 Task: Add a signature Anthony Hernandez containing With appreciation, Anthony Hernandez to email address softage.10@softage.net and add a folder Access control
Action: Mouse moved to (879, 122)
Screenshot: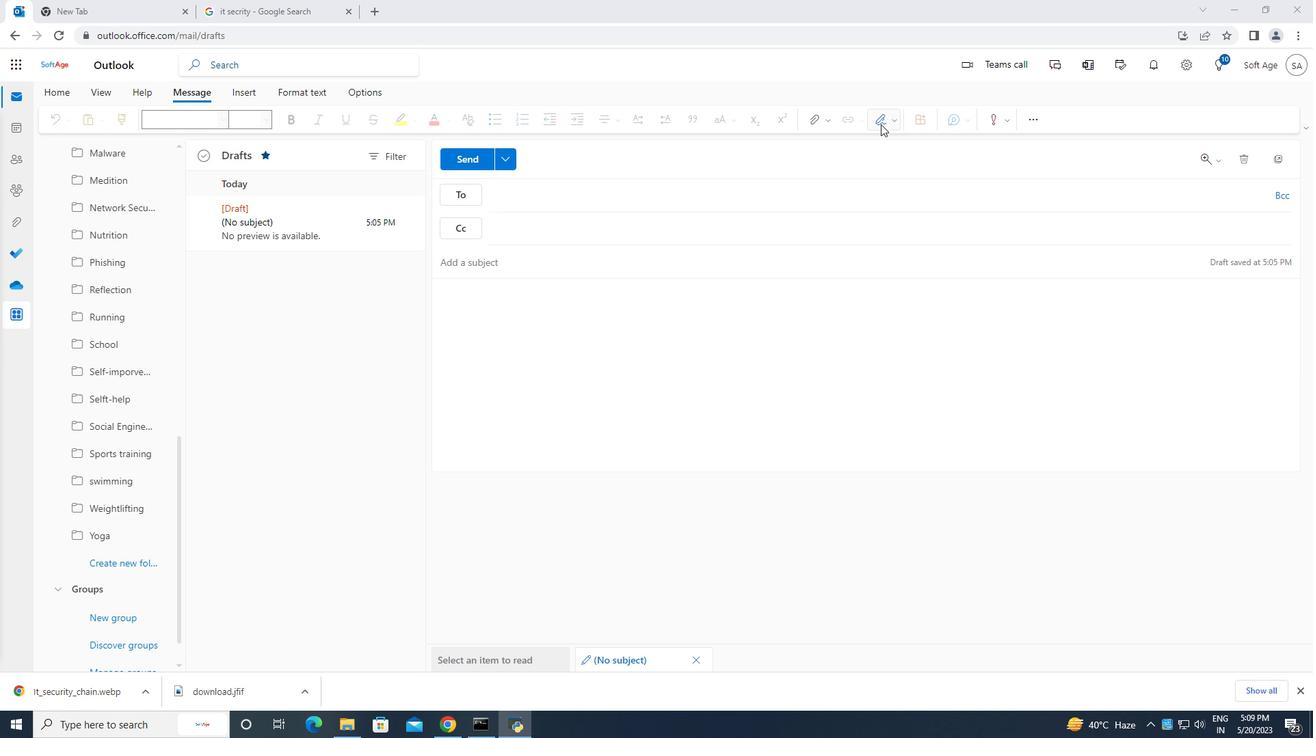 
Action: Mouse pressed left at (879, 122)
Screenshot: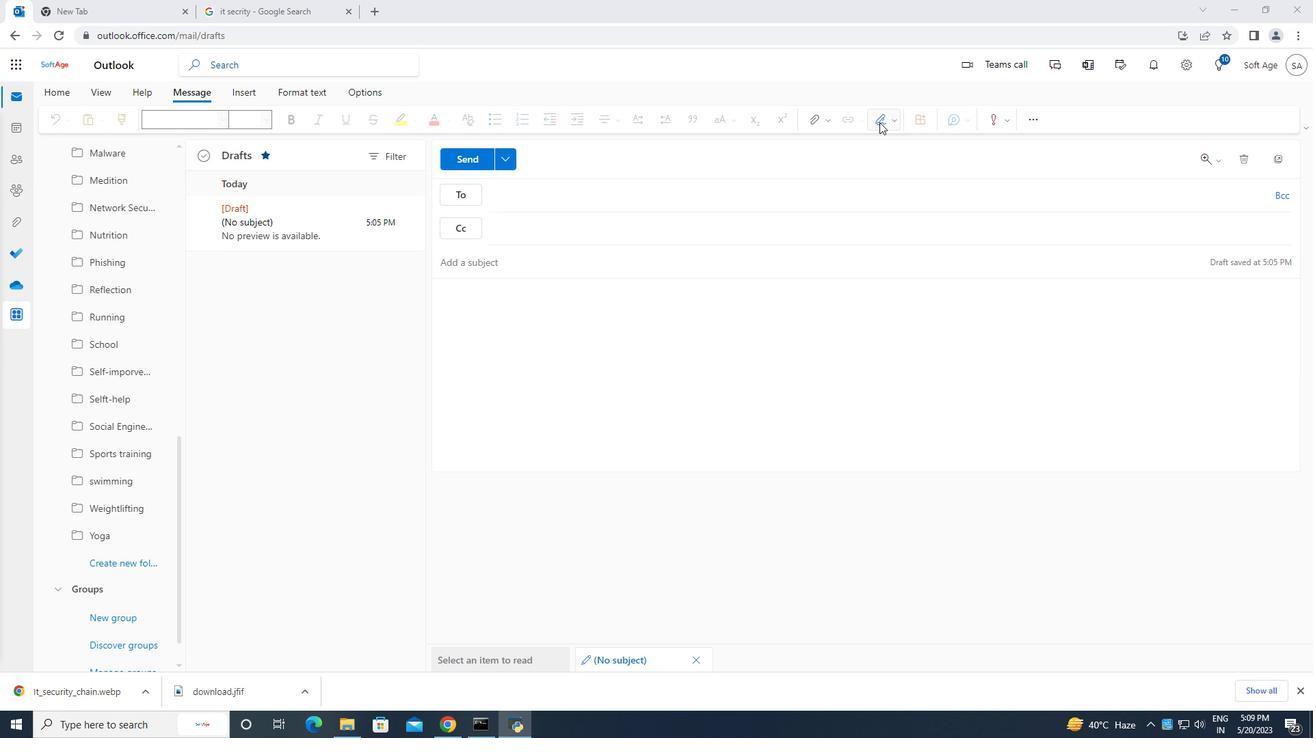 
Action: Mouse moved to (849, 178)
Screenshot: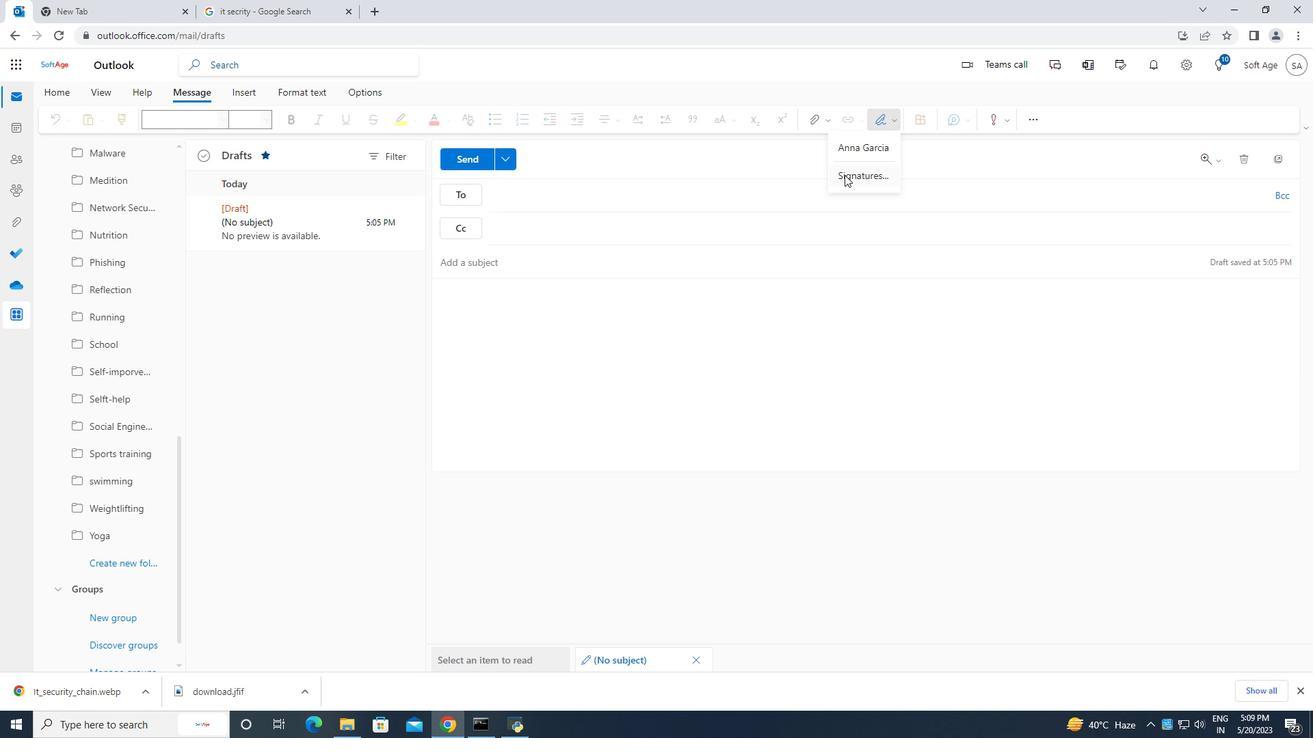 
Action: Mouse pressed left at (849, 178)
Screenshot: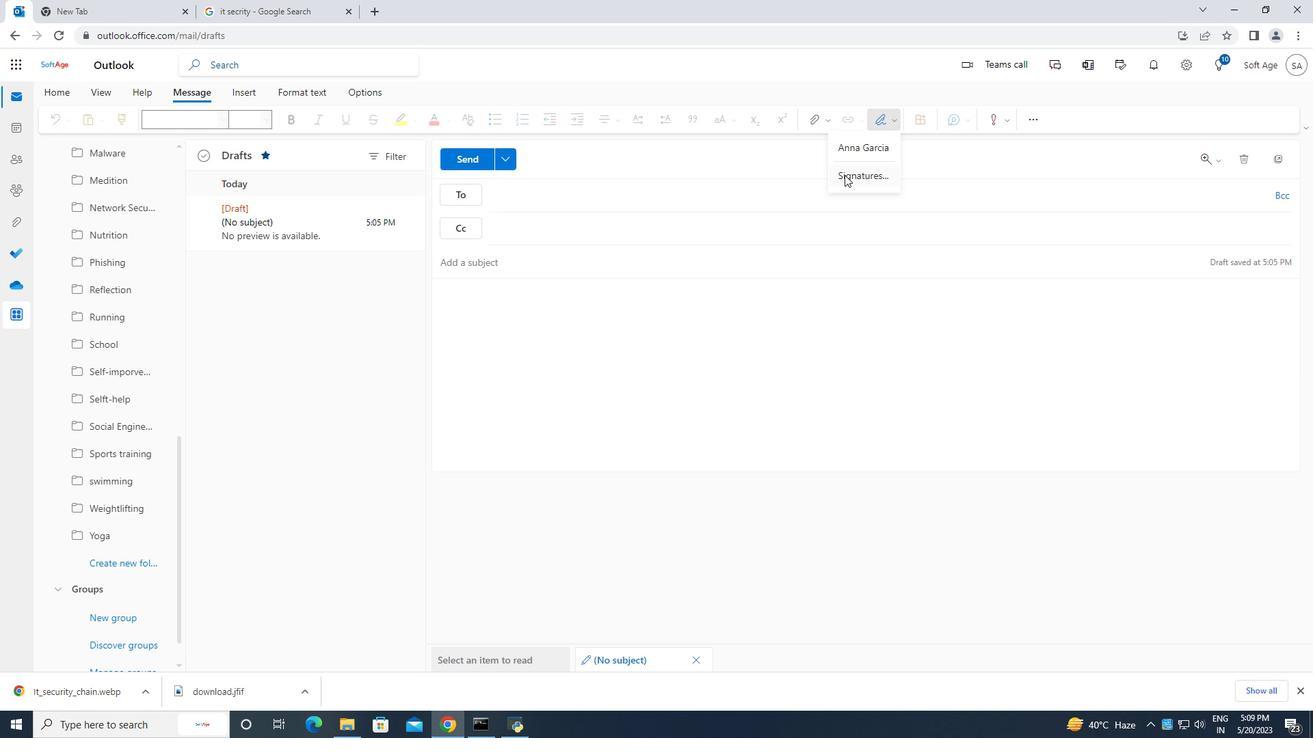
Action: Mouse moved to (929, 227)
Screenshot: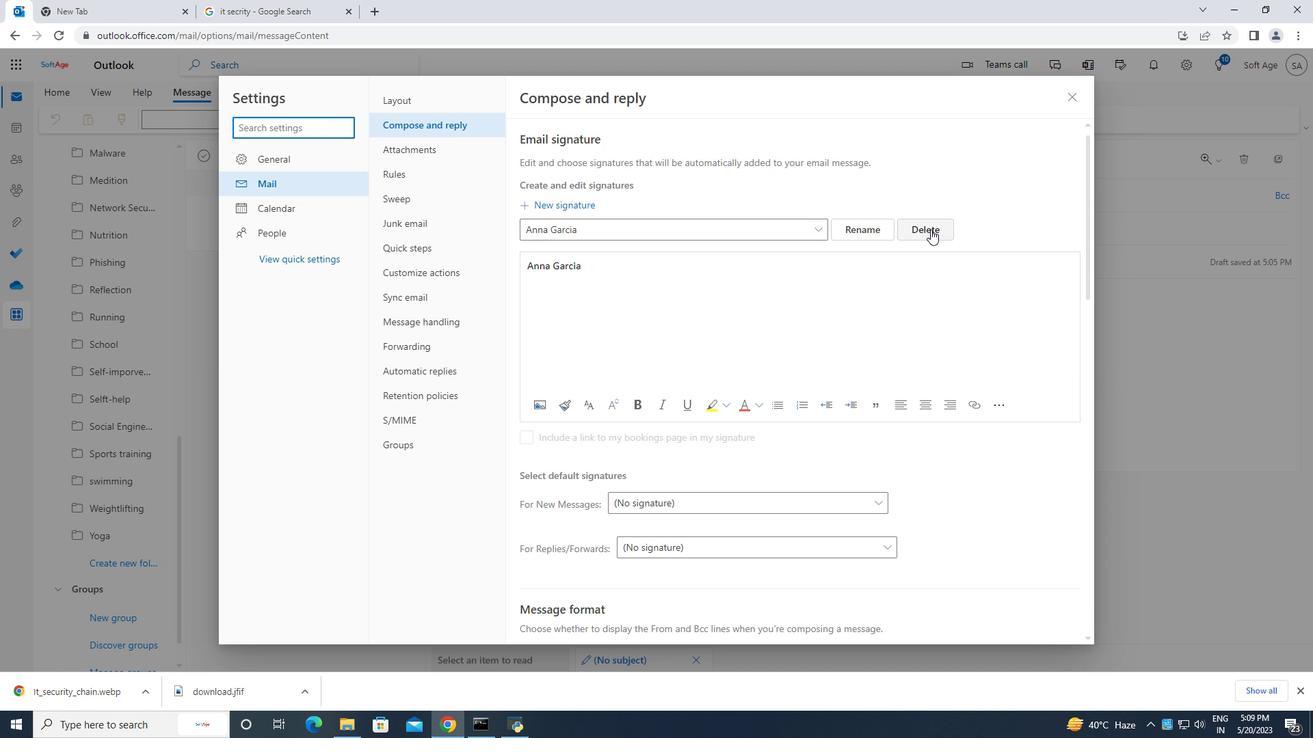
Action: Mouse pressed left at (929, 227)
Screenshot: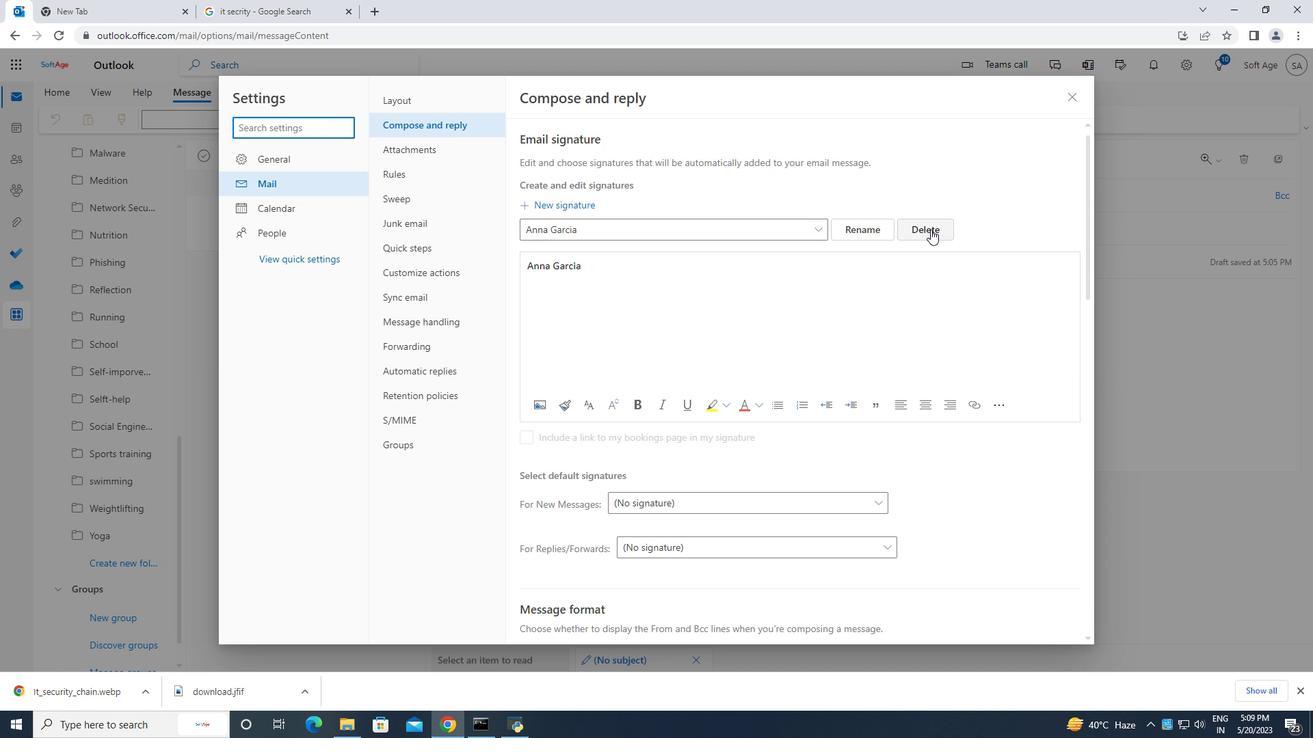 
Action: Mouse moved to (576, 229)
Screenshot: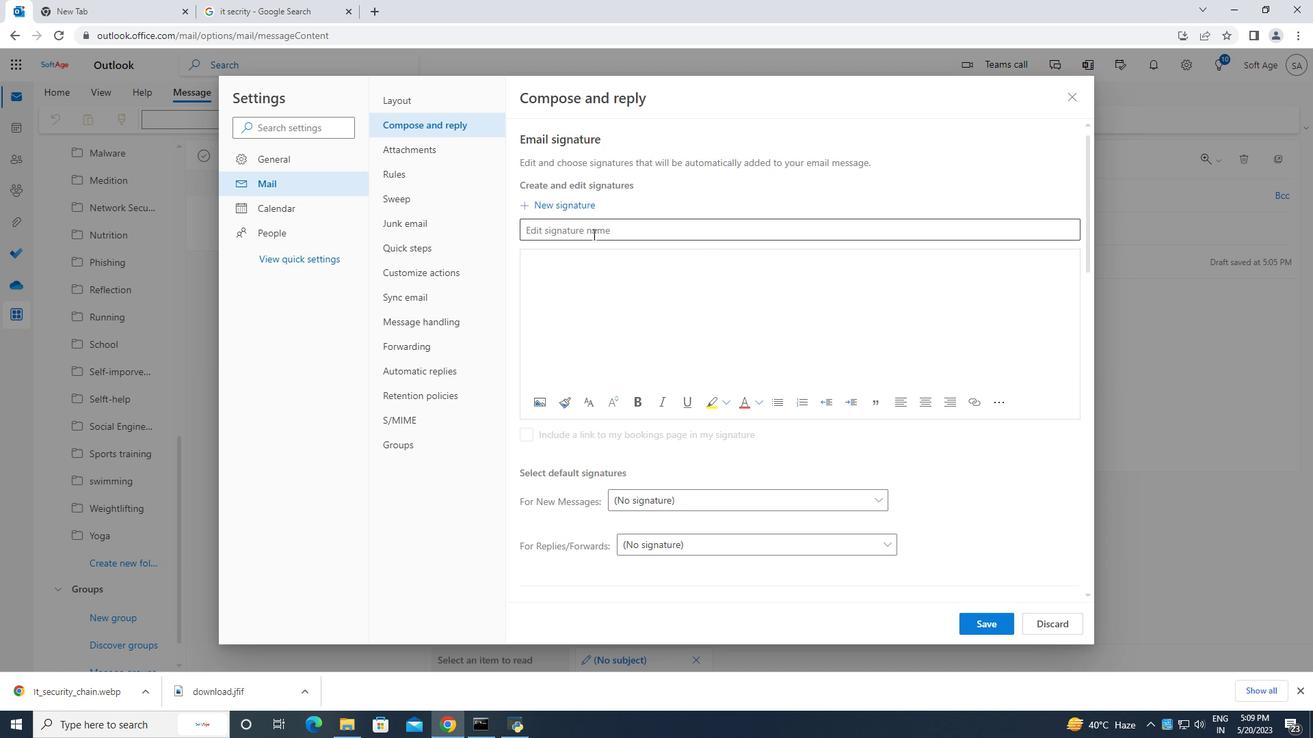
Action: Mouse pressed left at (576, 229)
Screenshot: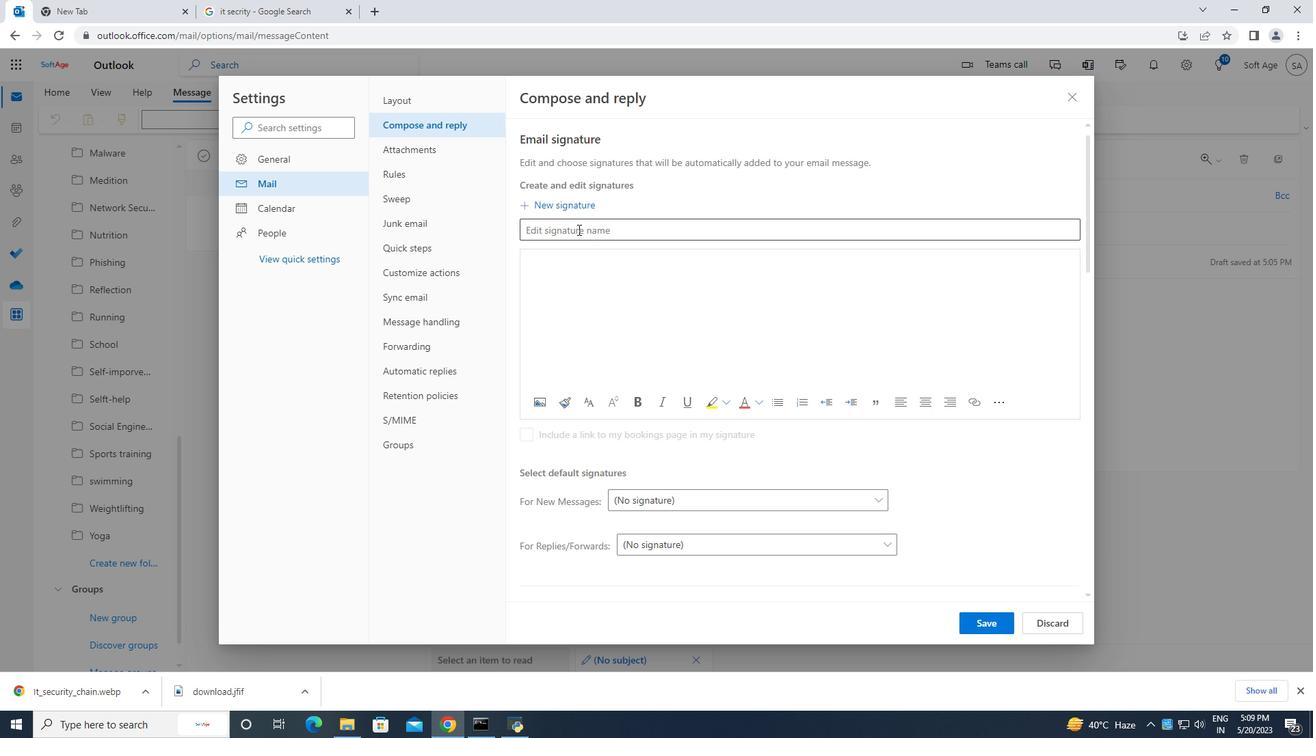 
Action: Key pressed <Key.caps_lock>A<Key.caps_lock>nthony<Key.space><Key.caps_lock>H<Key.caps_lock>ernandez
Screenshot: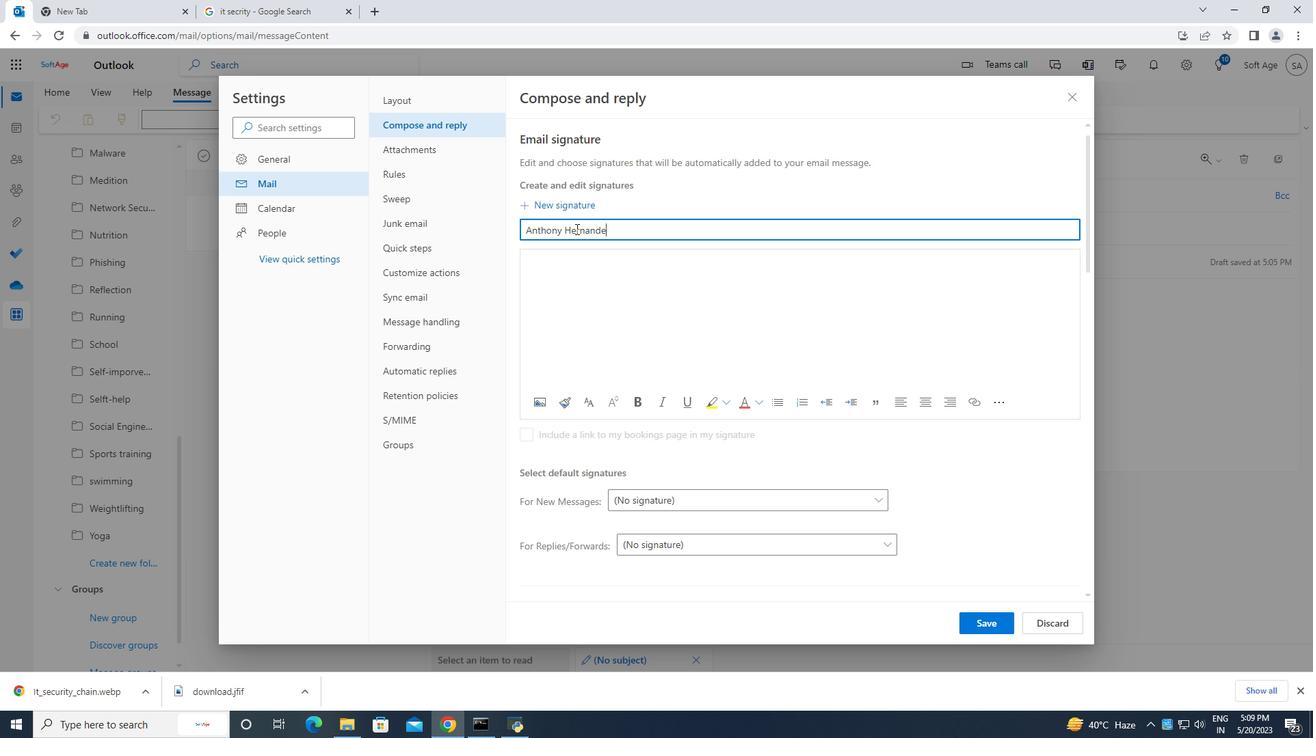 
Action: Mouse moved to (543, 268)
Screenshot: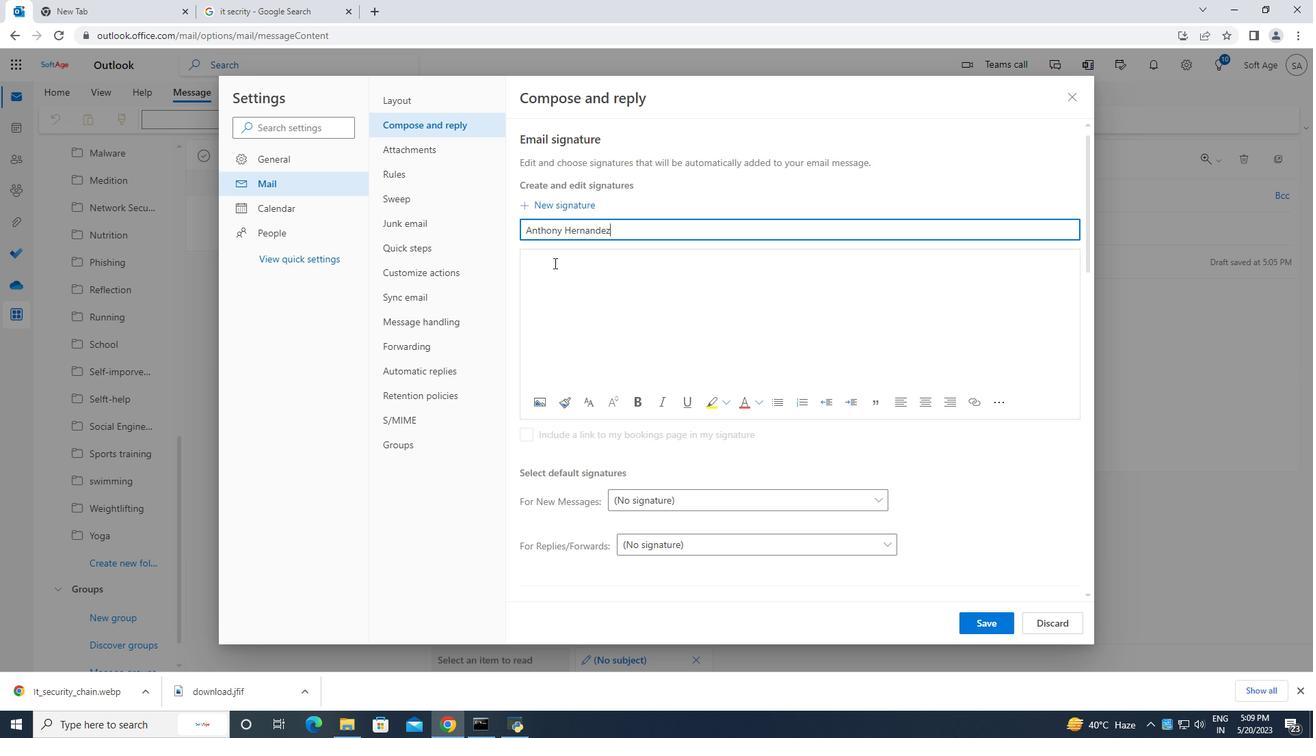 
Action: Mouse pressed left at (543, 268)
Screenshot: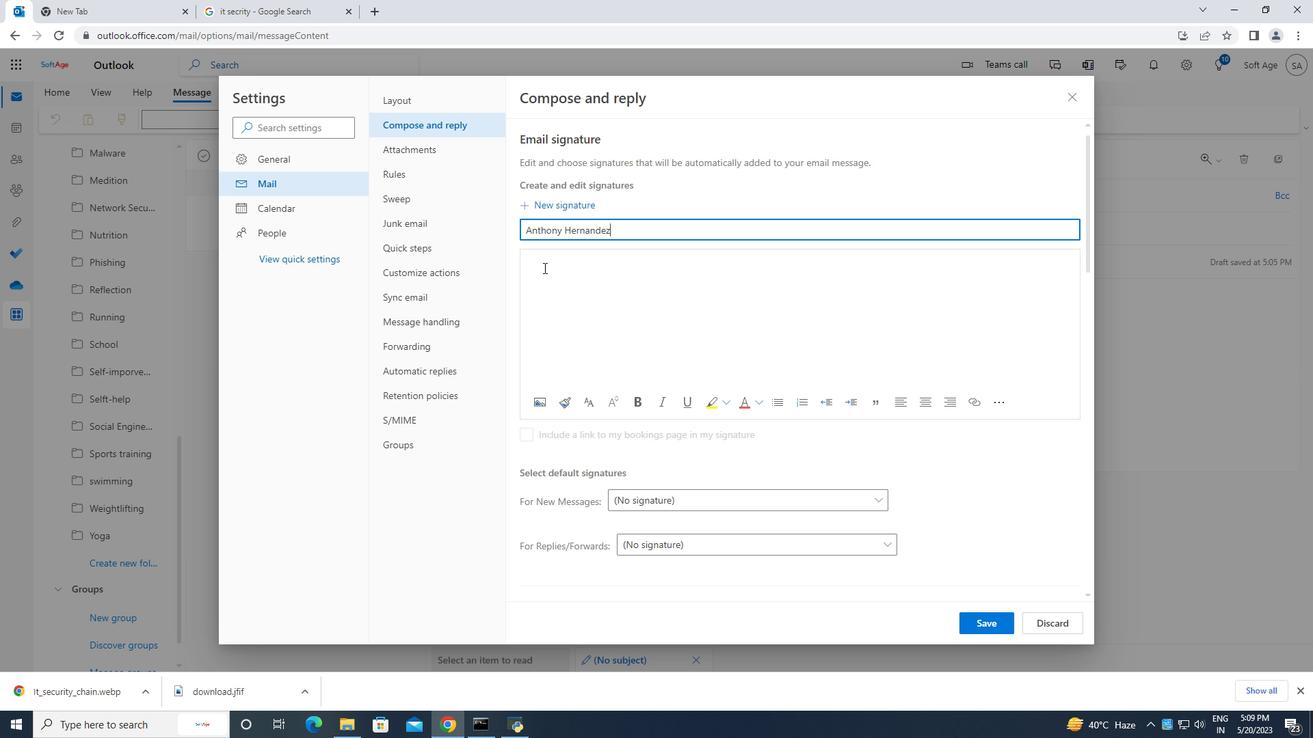
Action: Key pressed <Key.caps_lock>A<Key.caps_lock>nthony<Key.space><Key.caps_lock>H<Key.caps_lock>ernandez
Screenshot: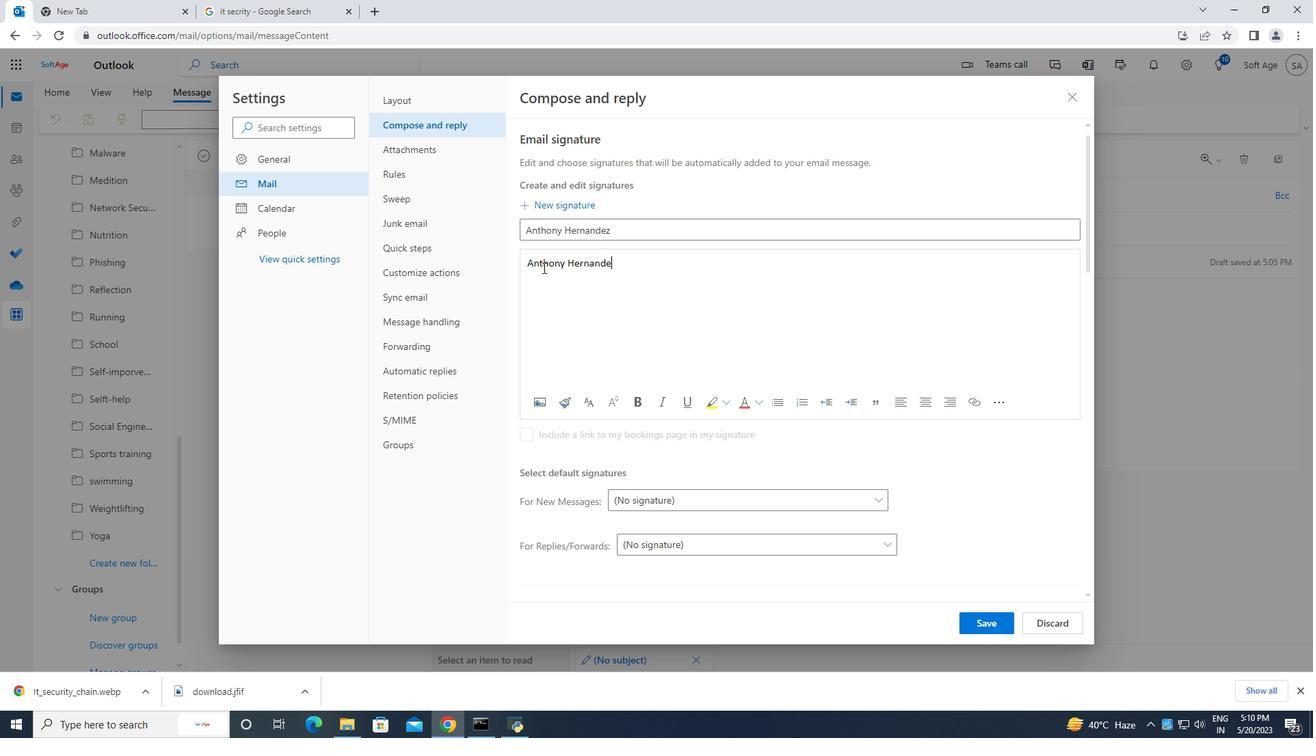 
Action: Mouse moved to (995, 626)
Screenshot: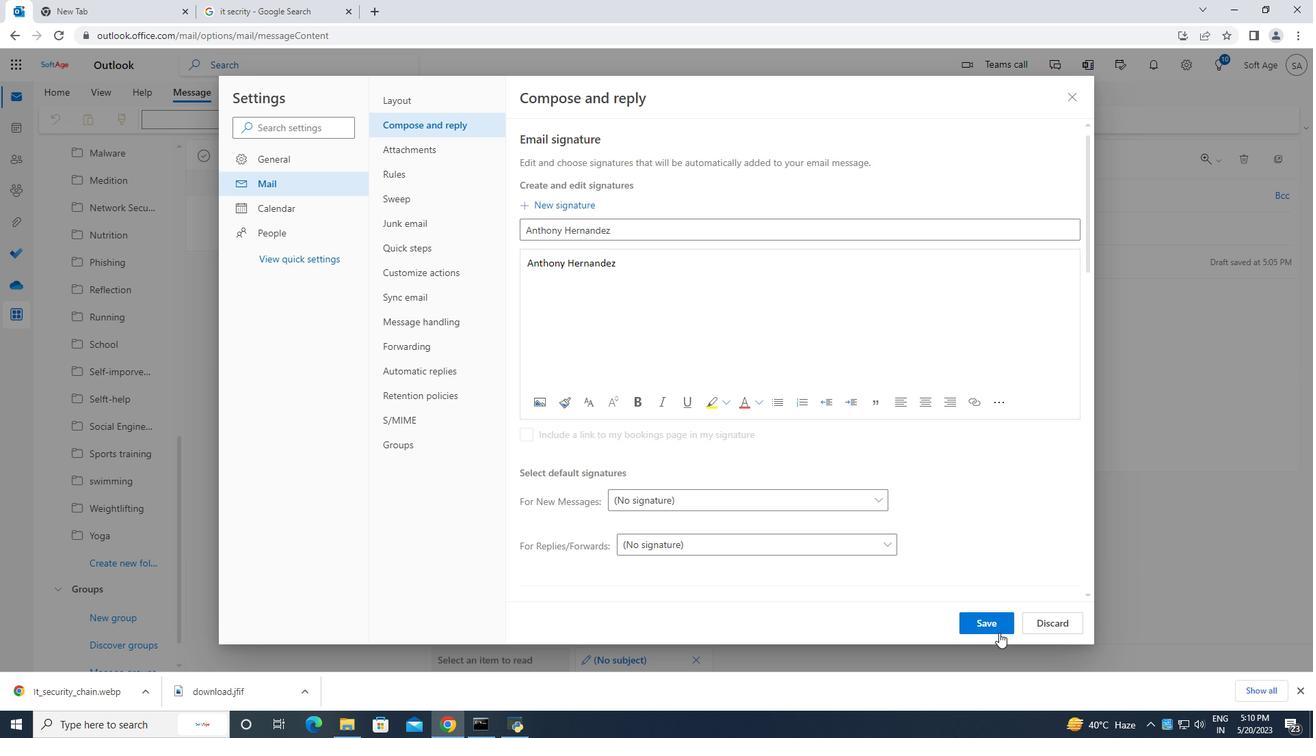 
Action: Mouse pressed left at (995, 626)
Screenshot: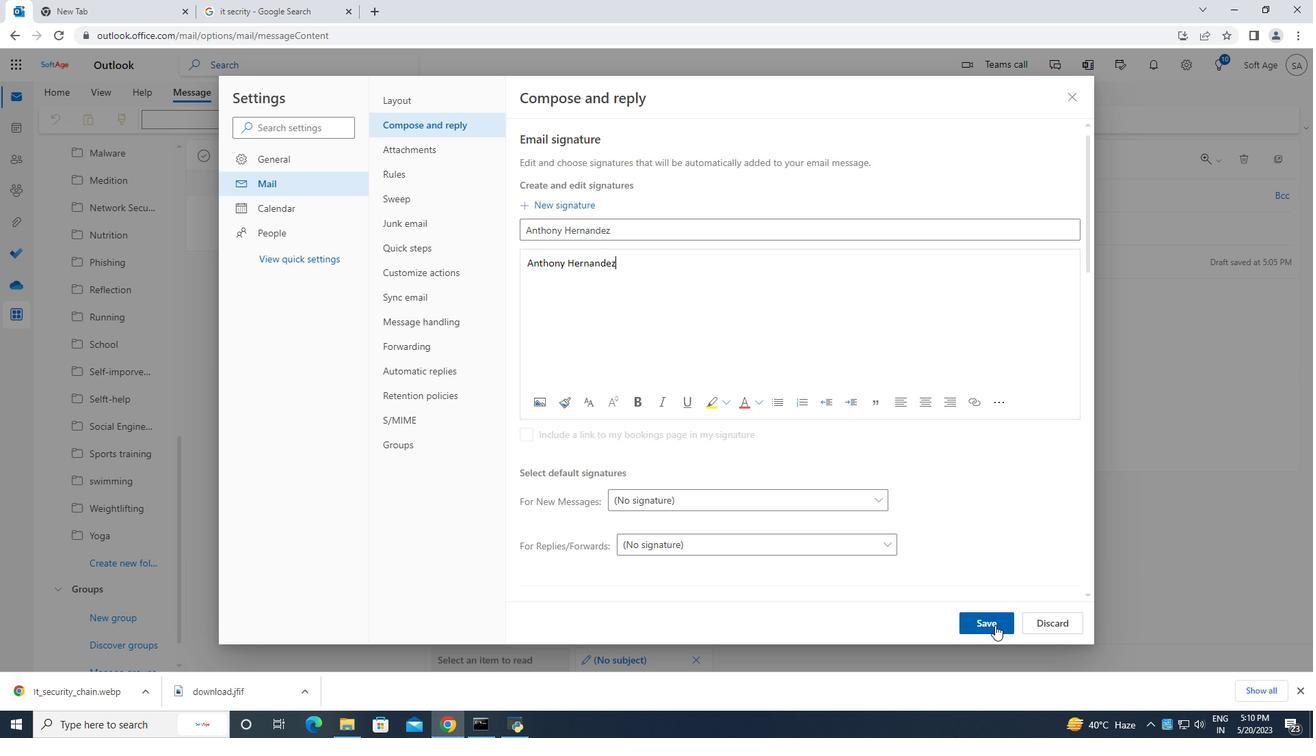
Action: Mouse moved to (1075, 99)
Screenshot: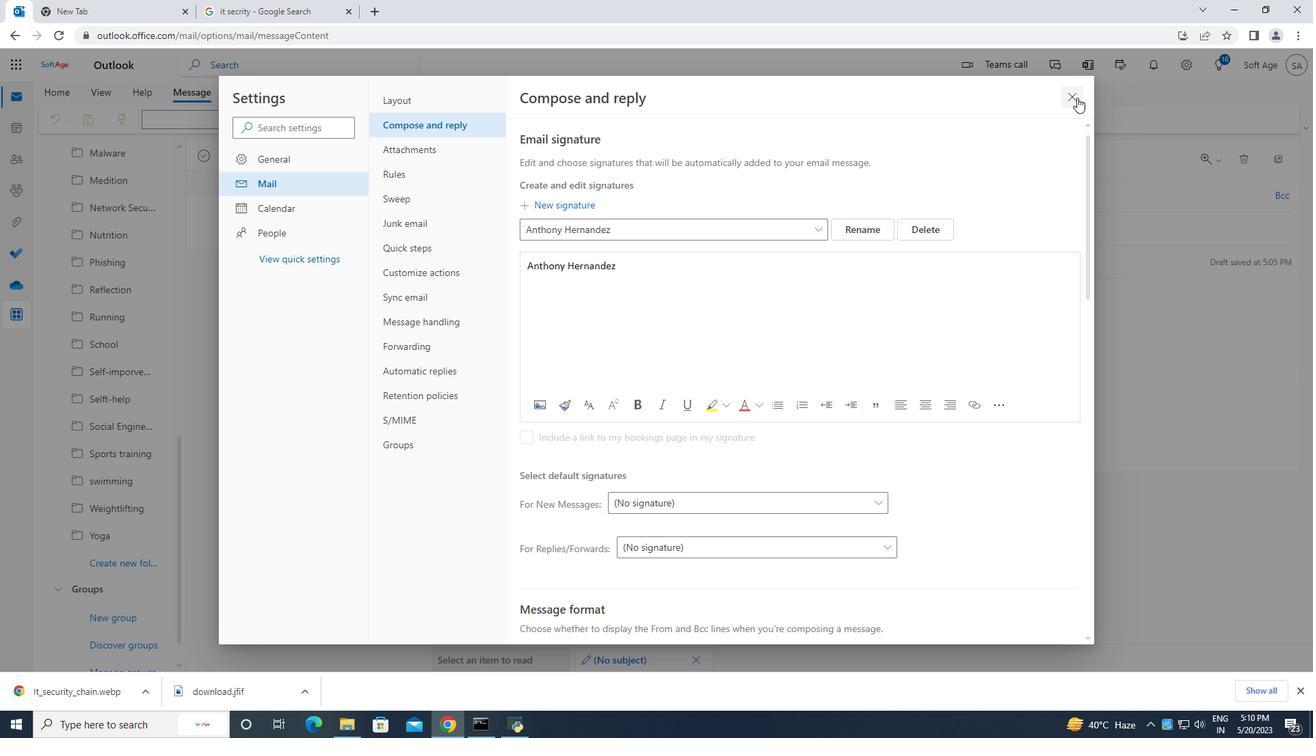 
Action: Mouse pressed left at (1075, 99)
Screenshot: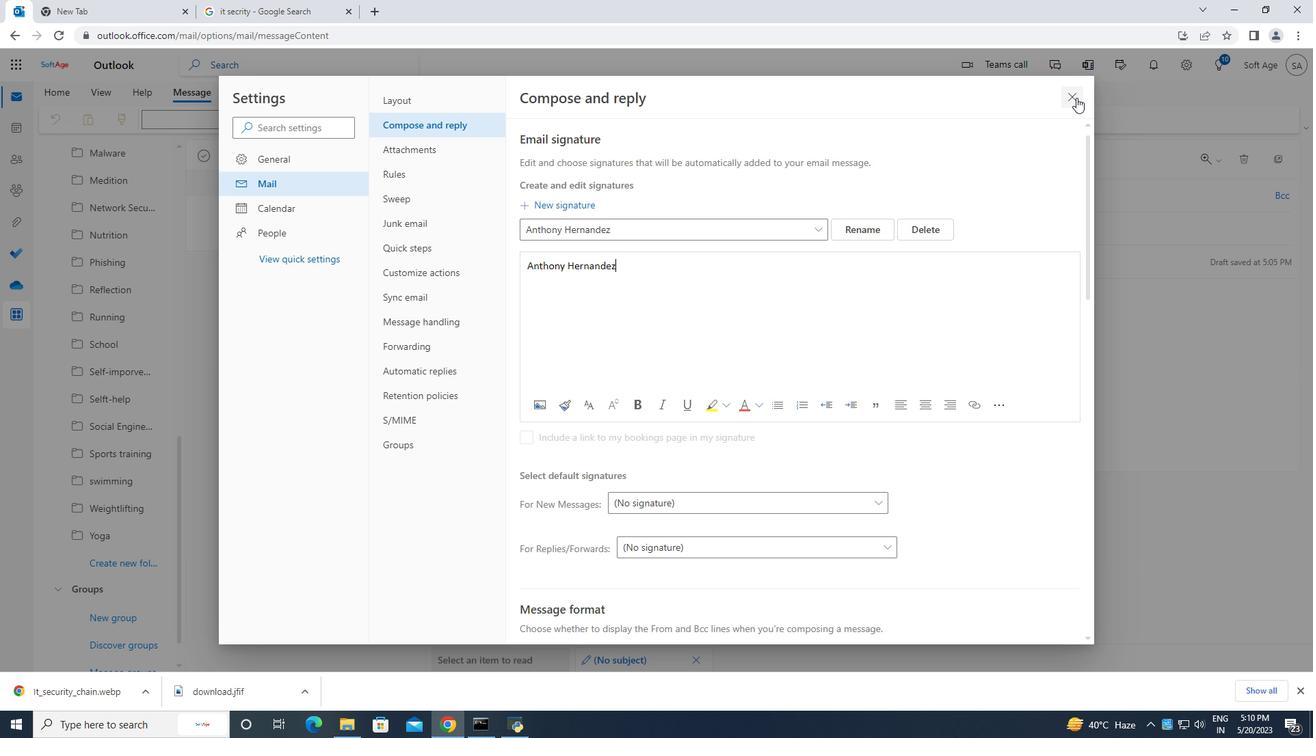 
Action: Mouse moved to (882, 121)
Screenshot: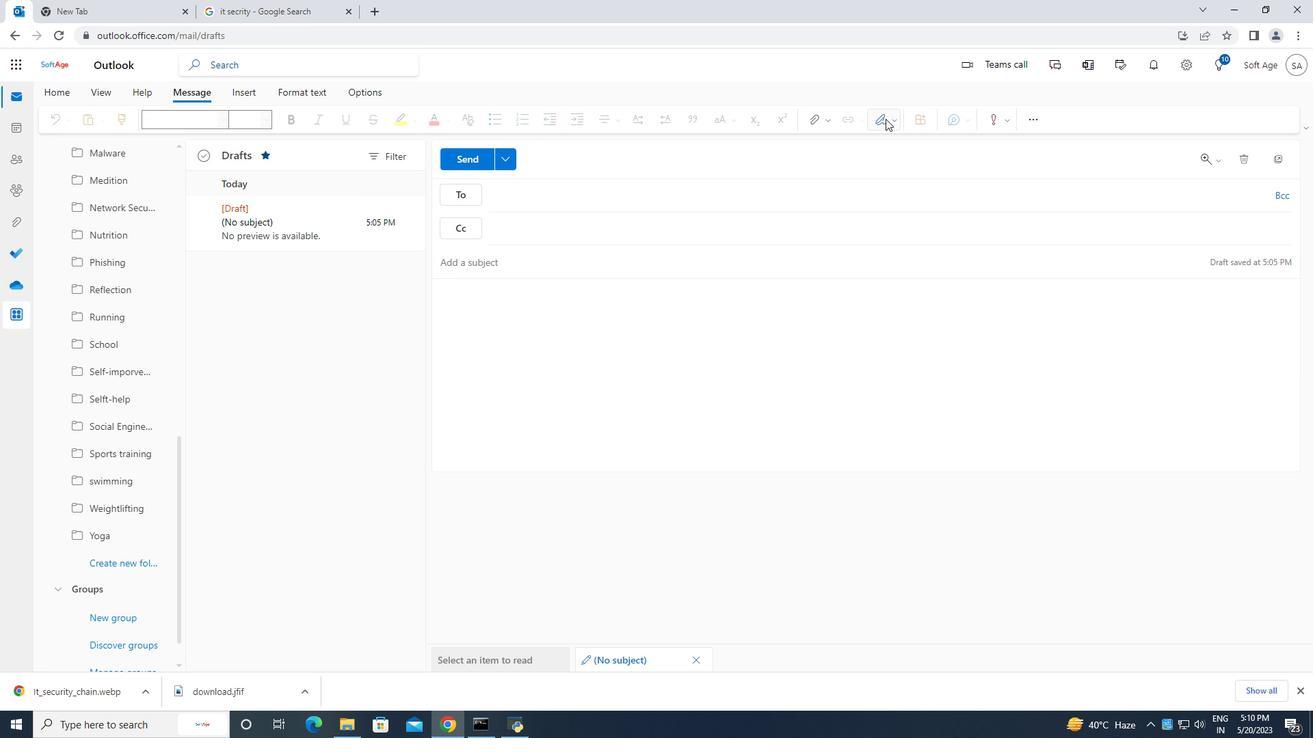 
Action: Mouse pressed left at (882, 121)
Screenshot: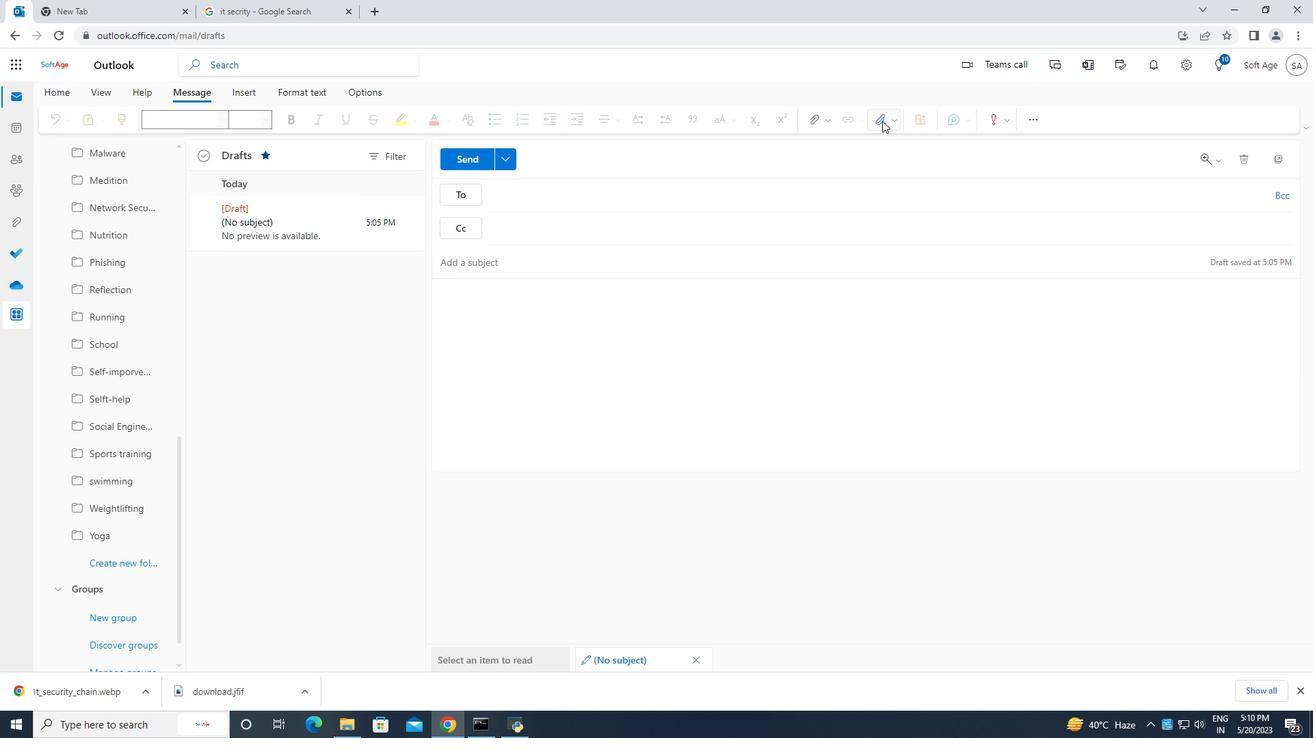 
Action: Mouse moved to (819, 148)
Screenshot: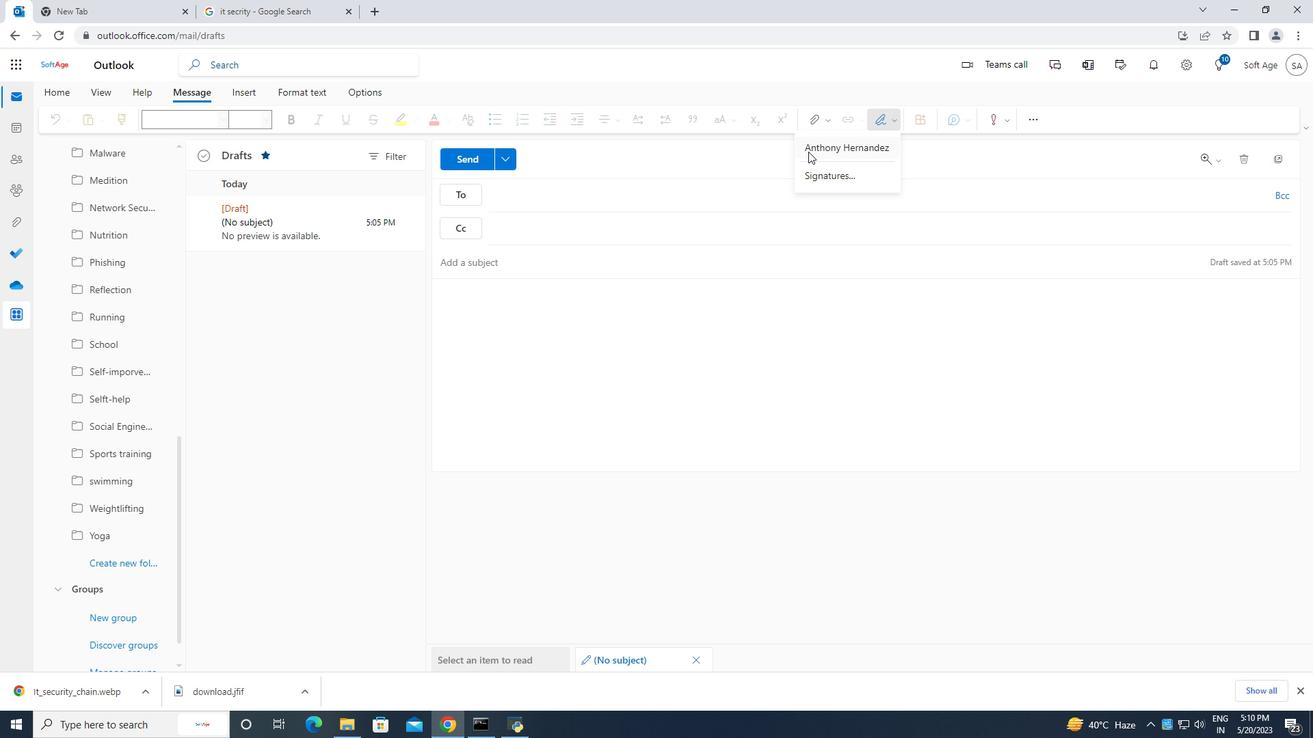 
Action: Mouse pressed left at (819, 148)
Screenshot: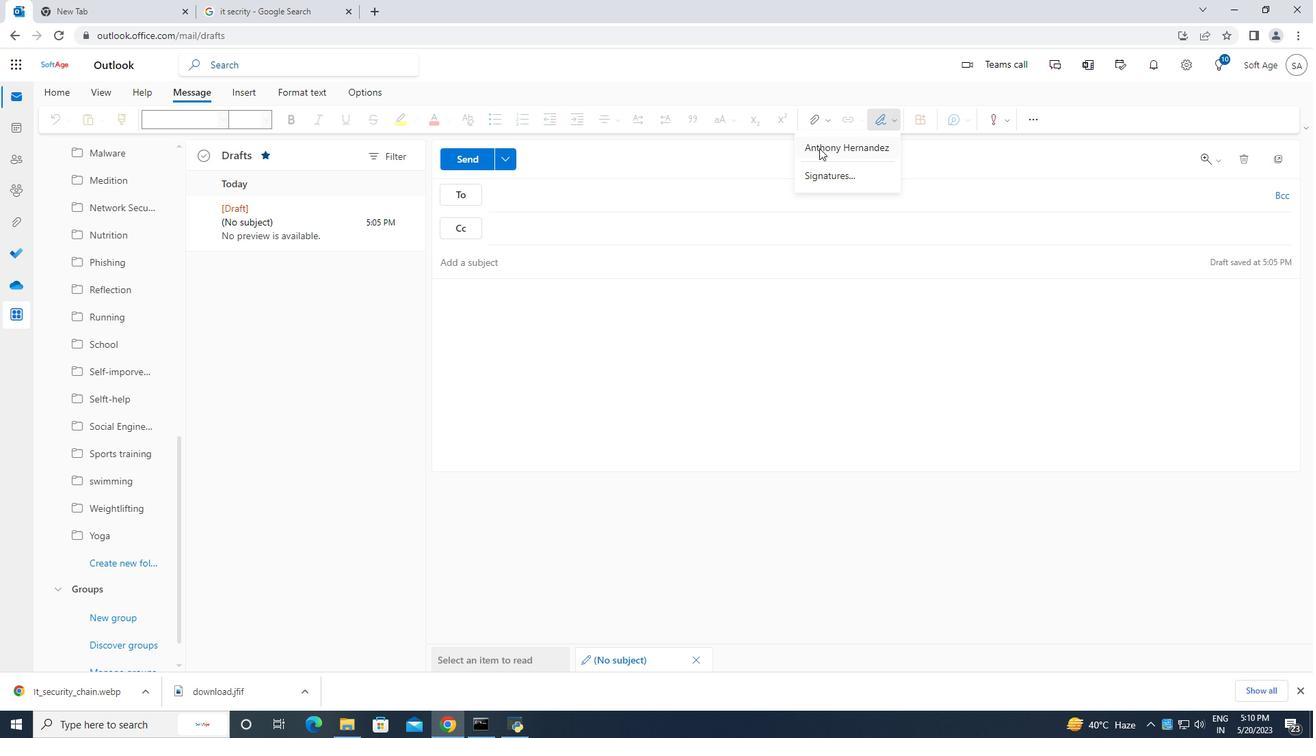 
Action: Mouse moved to (464, 293)
Screenshot: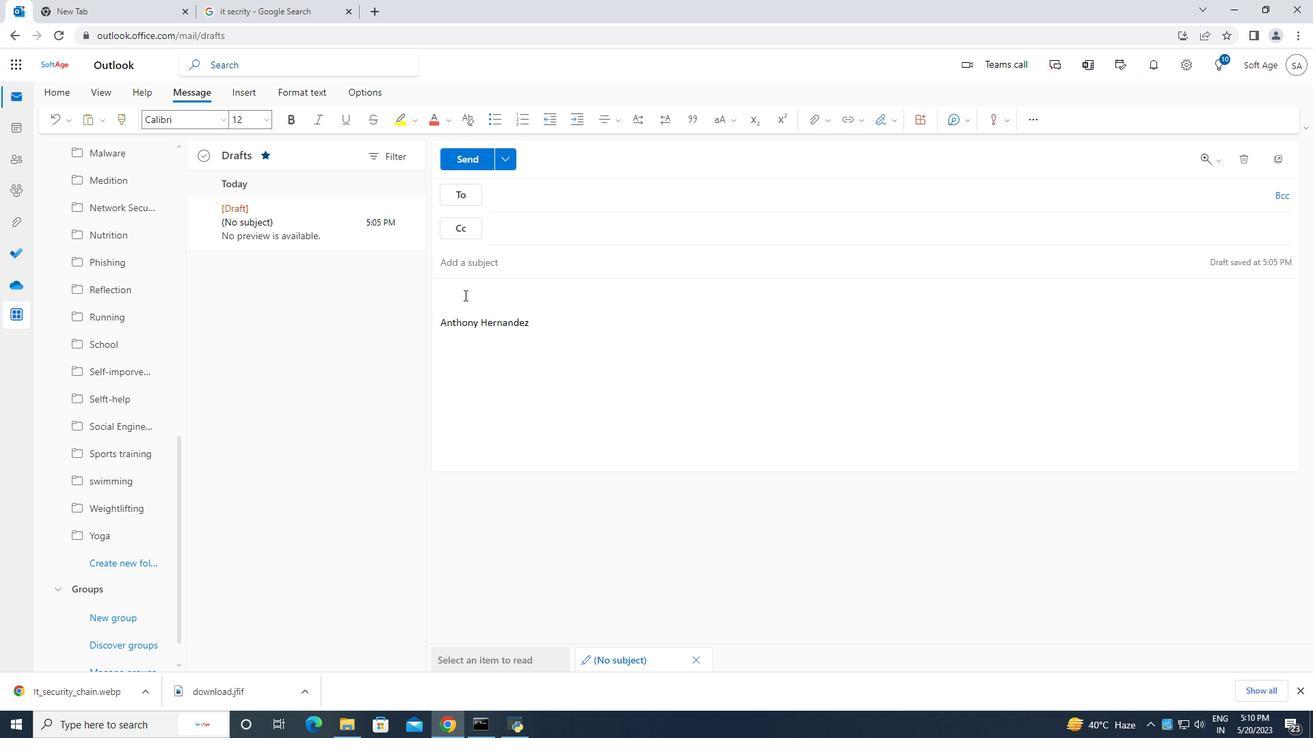 
Action: Key pressed <Key.caps_lock>C<Key.caps_lock>ontaining<Key.space><Key.caps_lock>W<Key.caps_lock>ith<Key.space><Key.caps_lock>A<Key.caps_lock>ppreciation<Key.space><Key.backspace>,<Key.space><Key.caps_lock>A<Key.caps_lock>nthony<Key.space><Key.caps_lock>K<Key.backspace>H<Key.caps_lock>ernandez
Screenshot: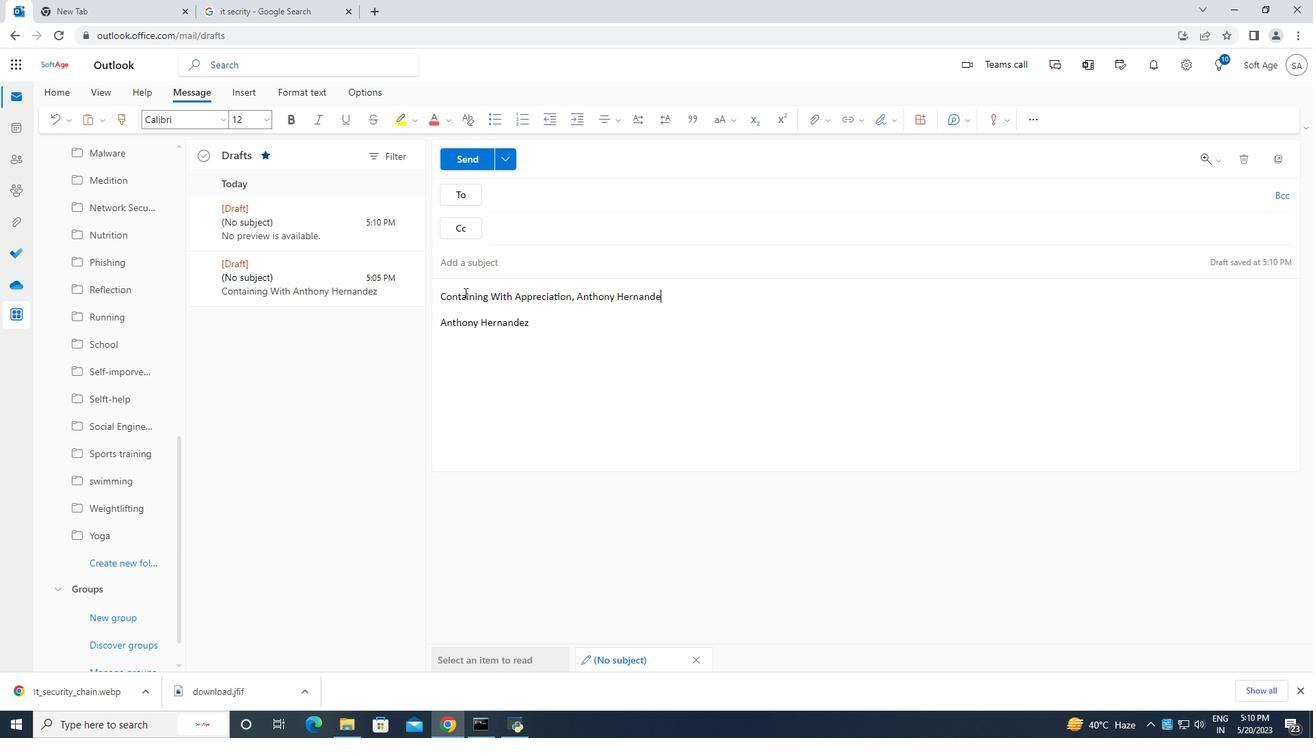 
Action: Mouse moved to (556, 198)
Screenshot: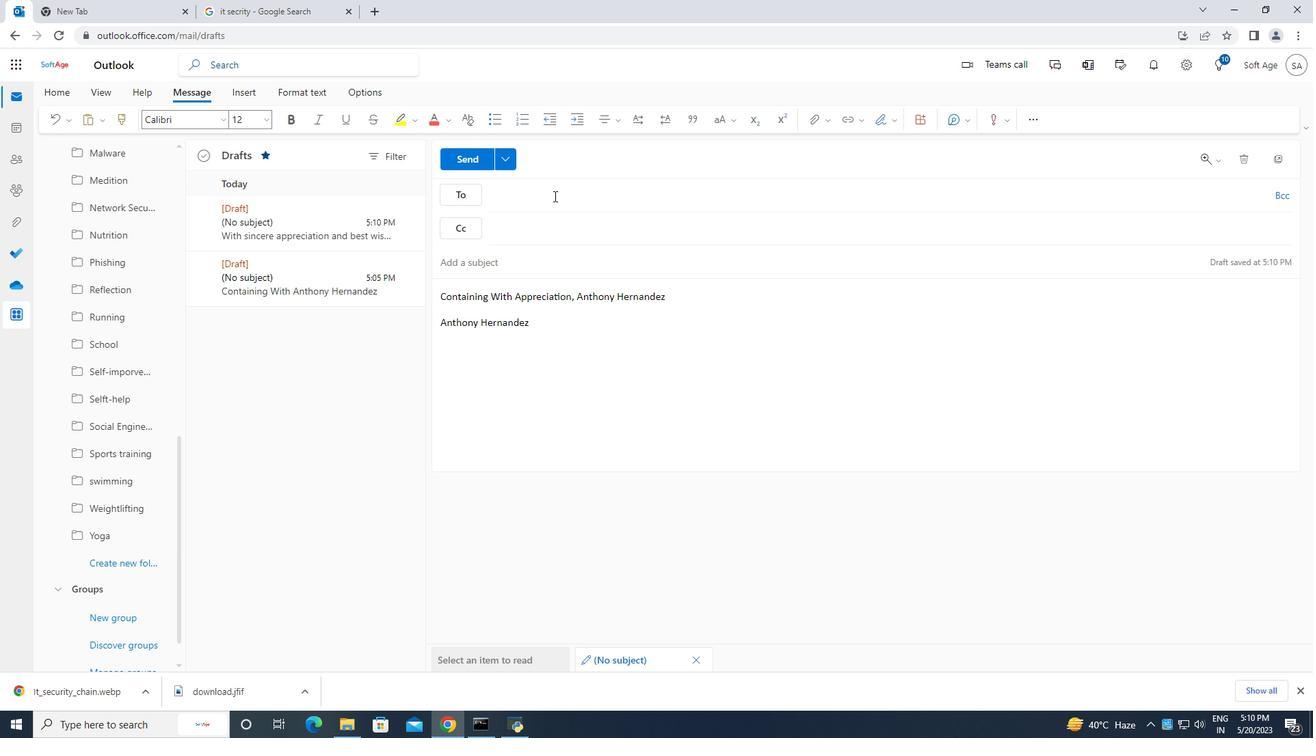 
Action: Mouse pressed left at (556, 198)
Screenshot: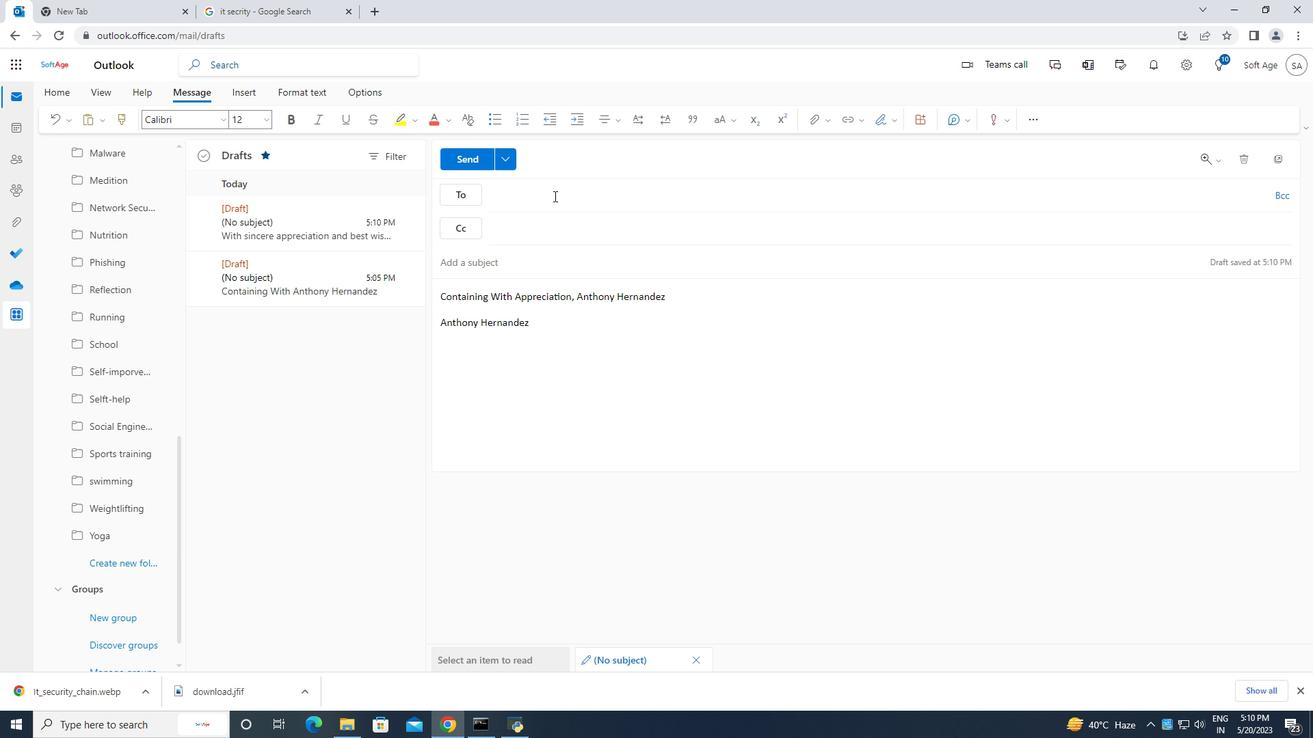 
Action: Mouse moved to (556, 198)
Screenshot: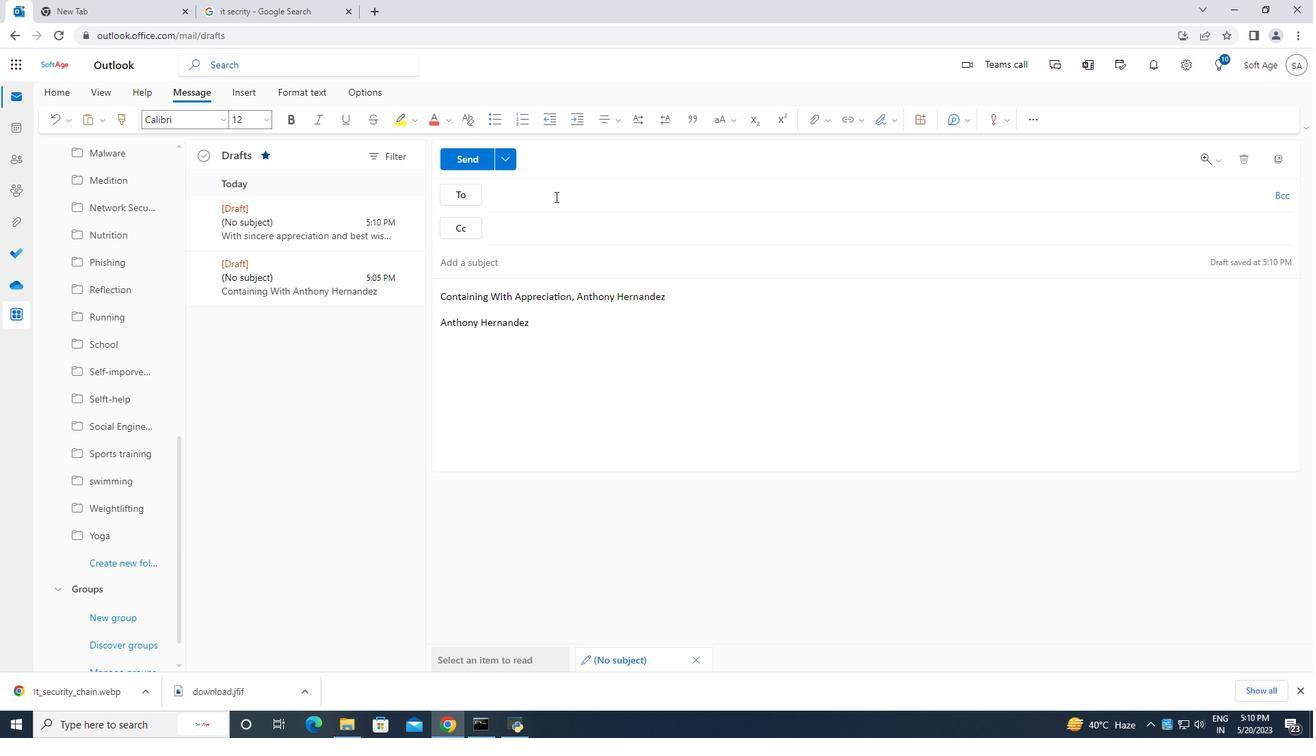 
Action: Key pressed soft
Screenshot: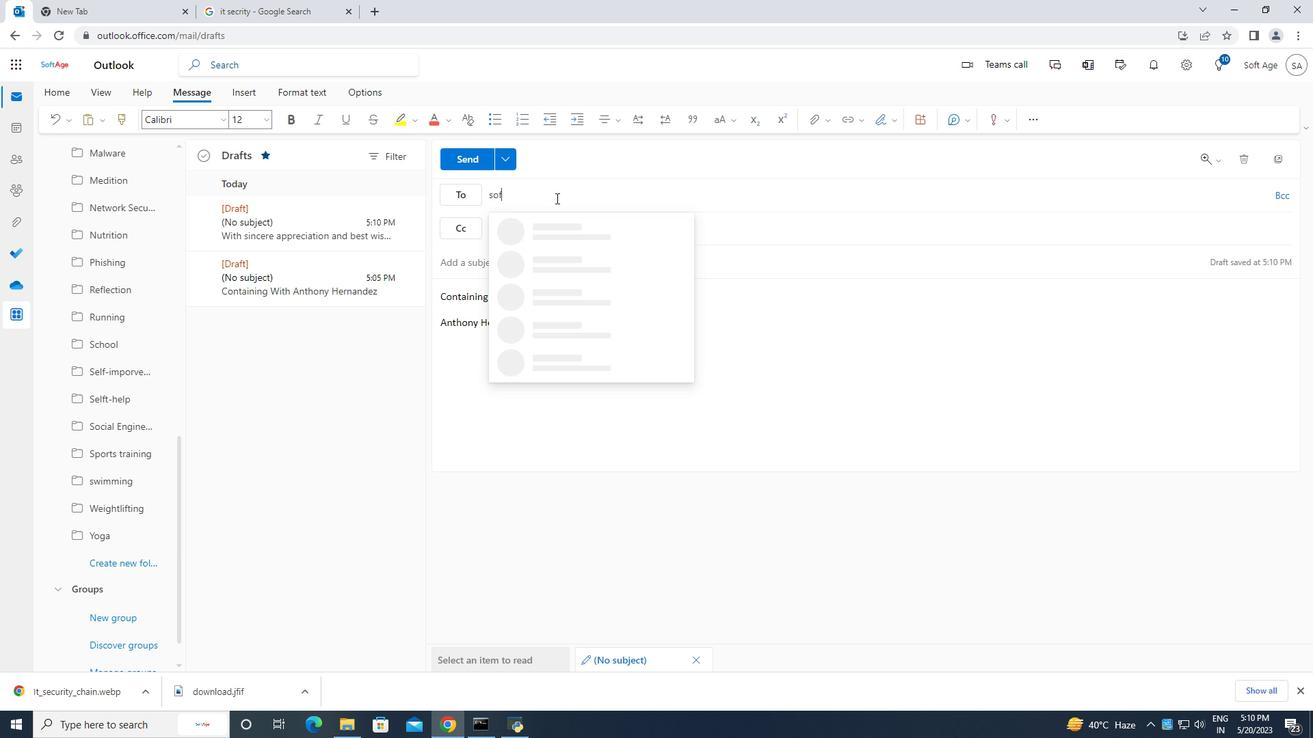 
Action: Mouse moved to (619, 223)
Screenshot: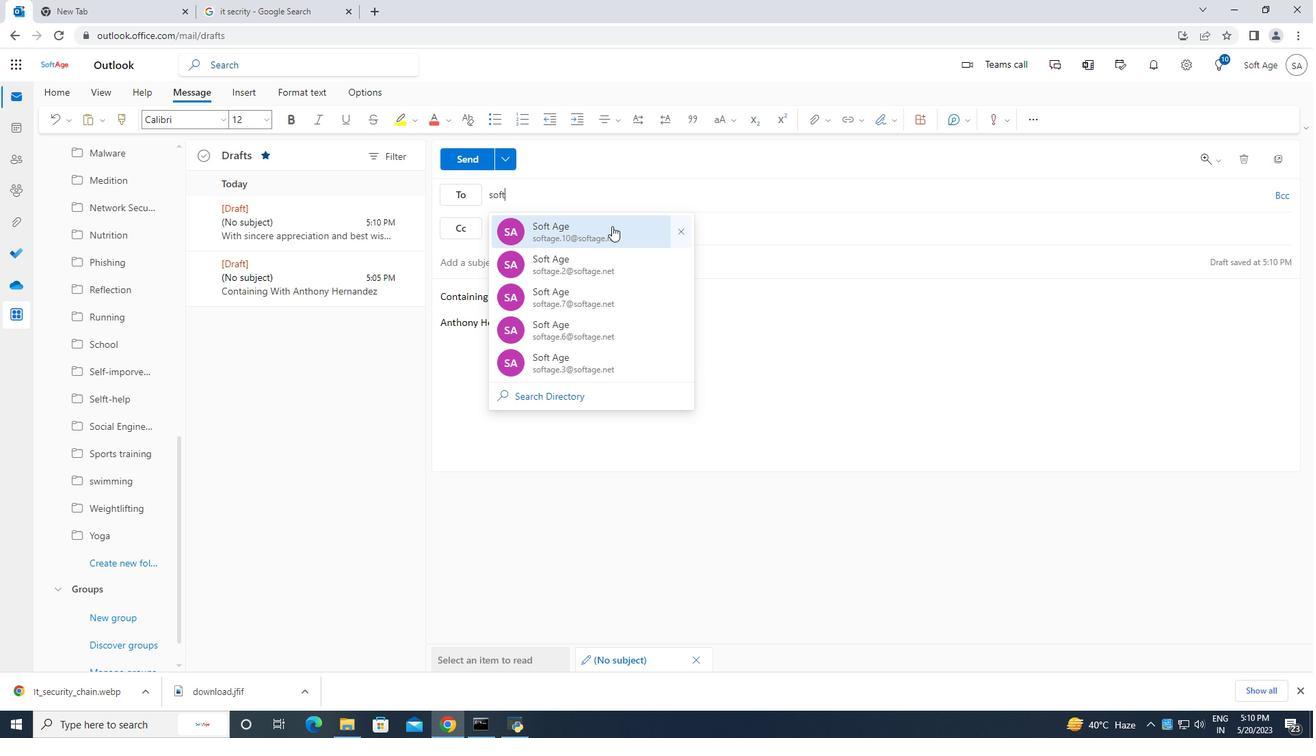 
Action: Mouse pressed left at (619, 223)
Screenshot: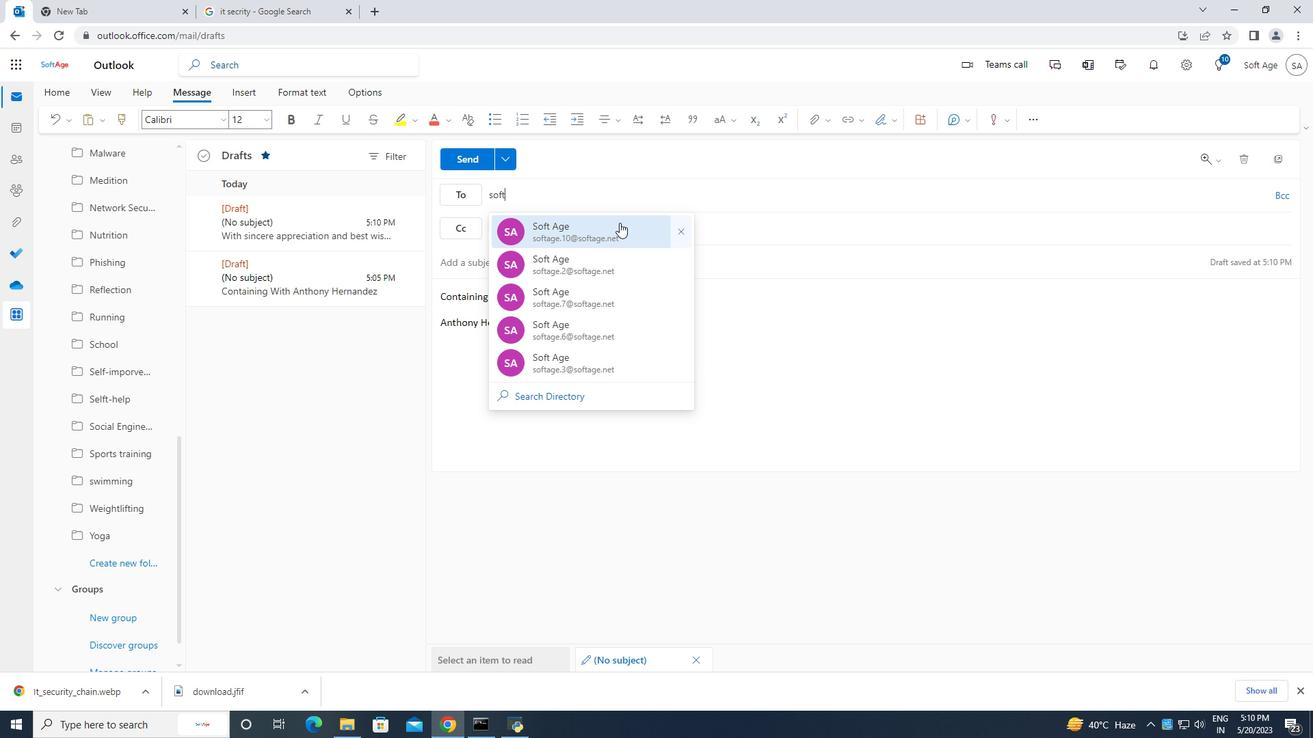 
Action: Mouse moved to (112, 561)
Screenshot: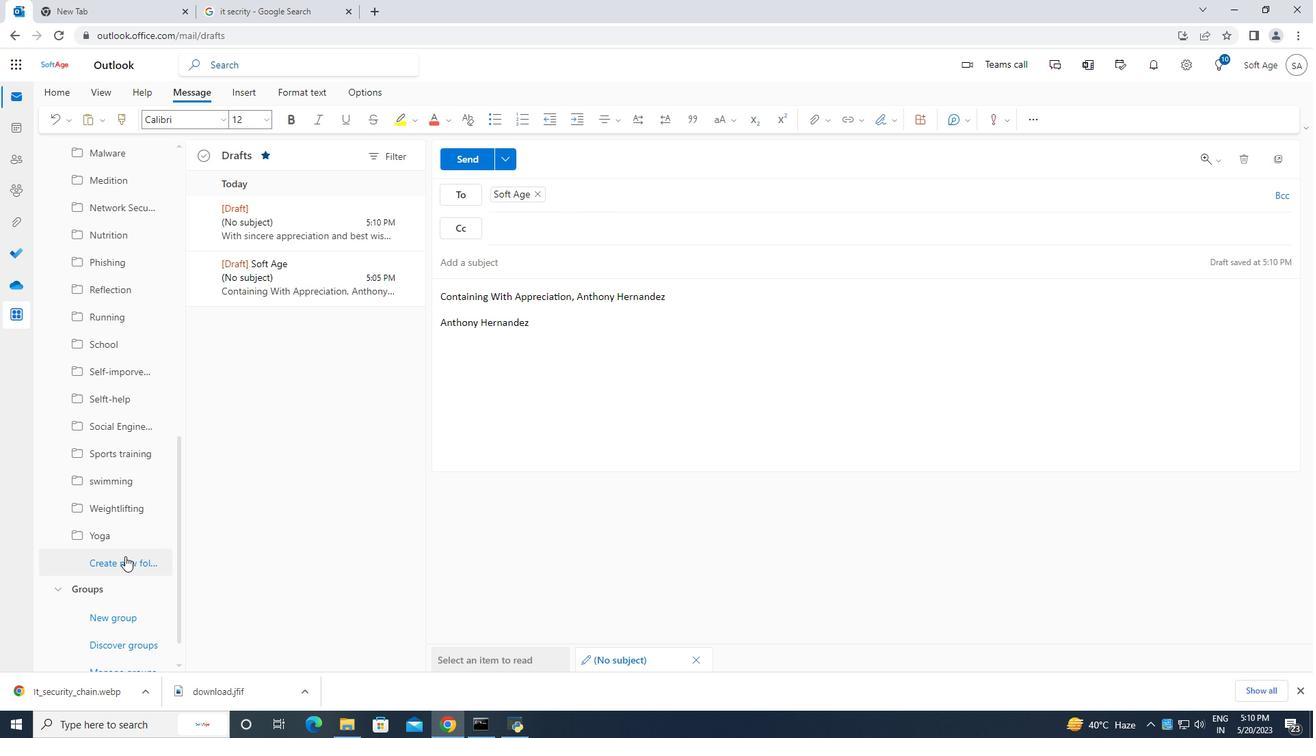 
Action: Mouse pressed left at (112, 561)
Screenshot: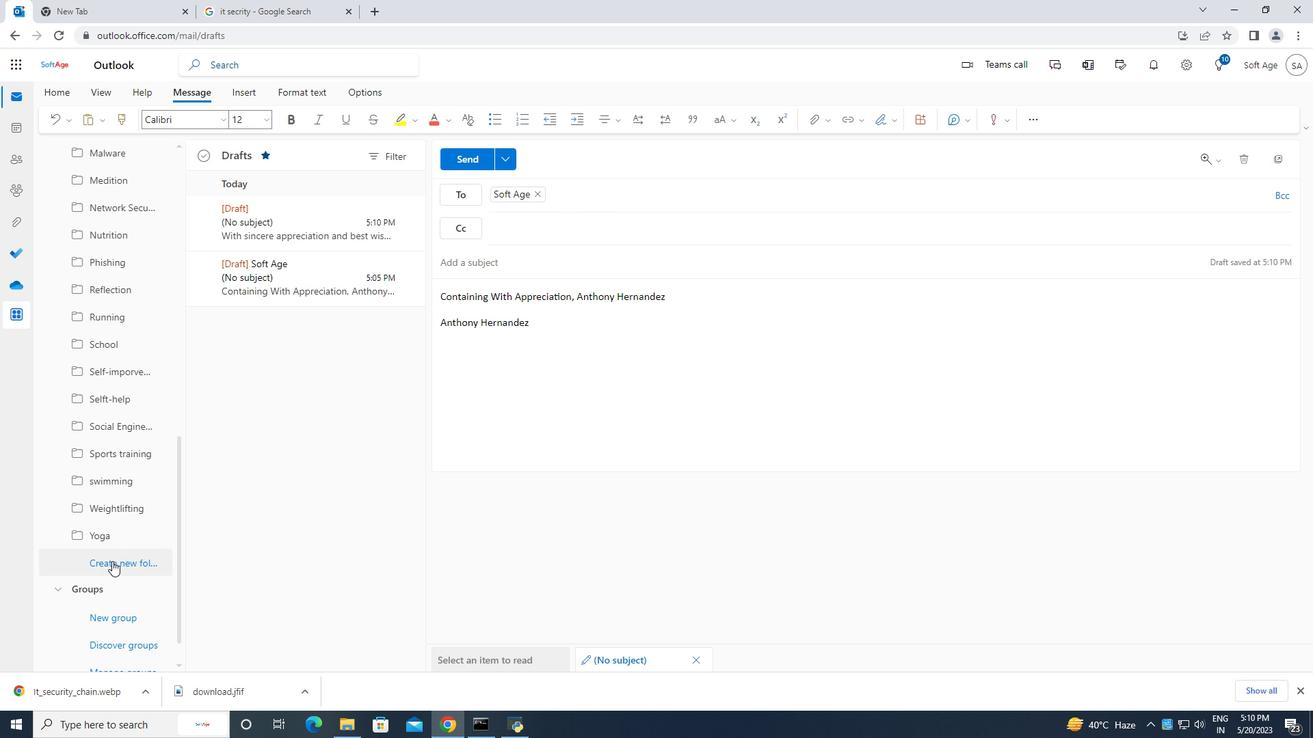 
Action: Key pressed <Key.caps_lock>A<Key.caps_lock>ccess<Key.space><Key.caps_lock>C<Key.caps_lock>ontrol
Screenshot: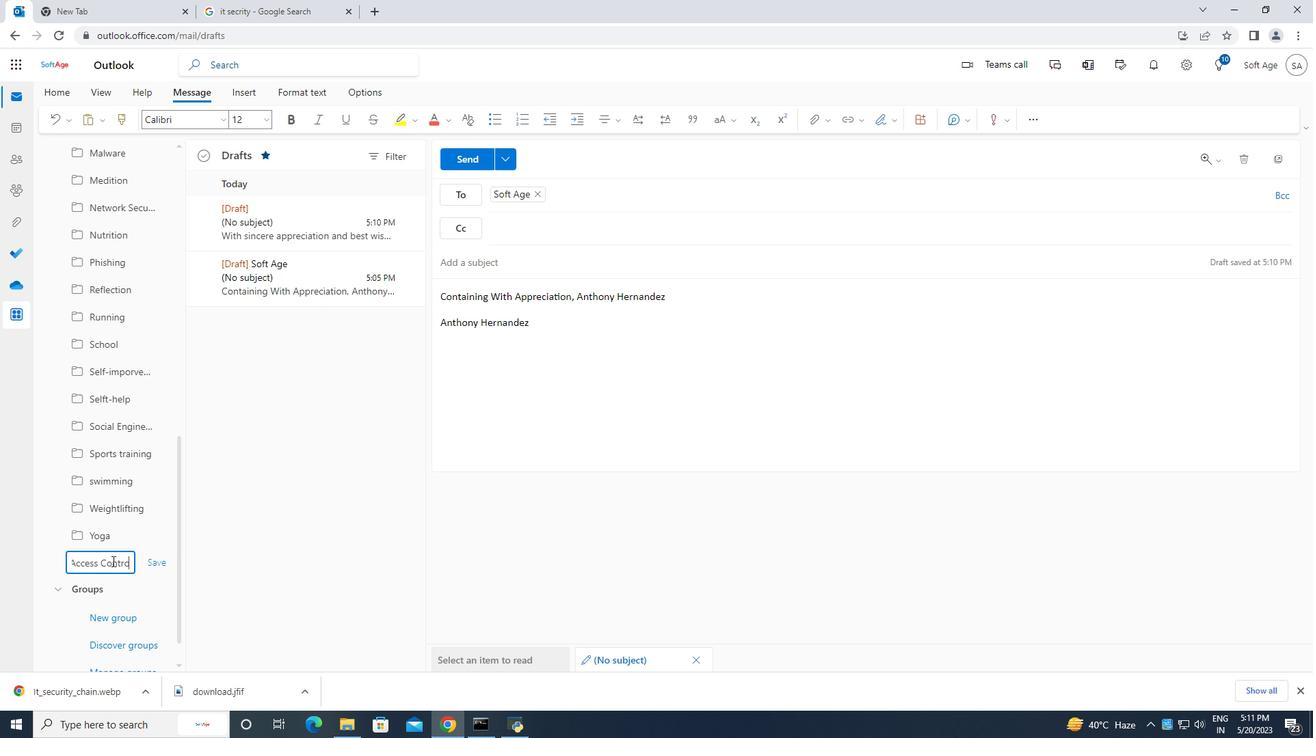 
Action: Mouse moved to (154, 567)
Screenshot: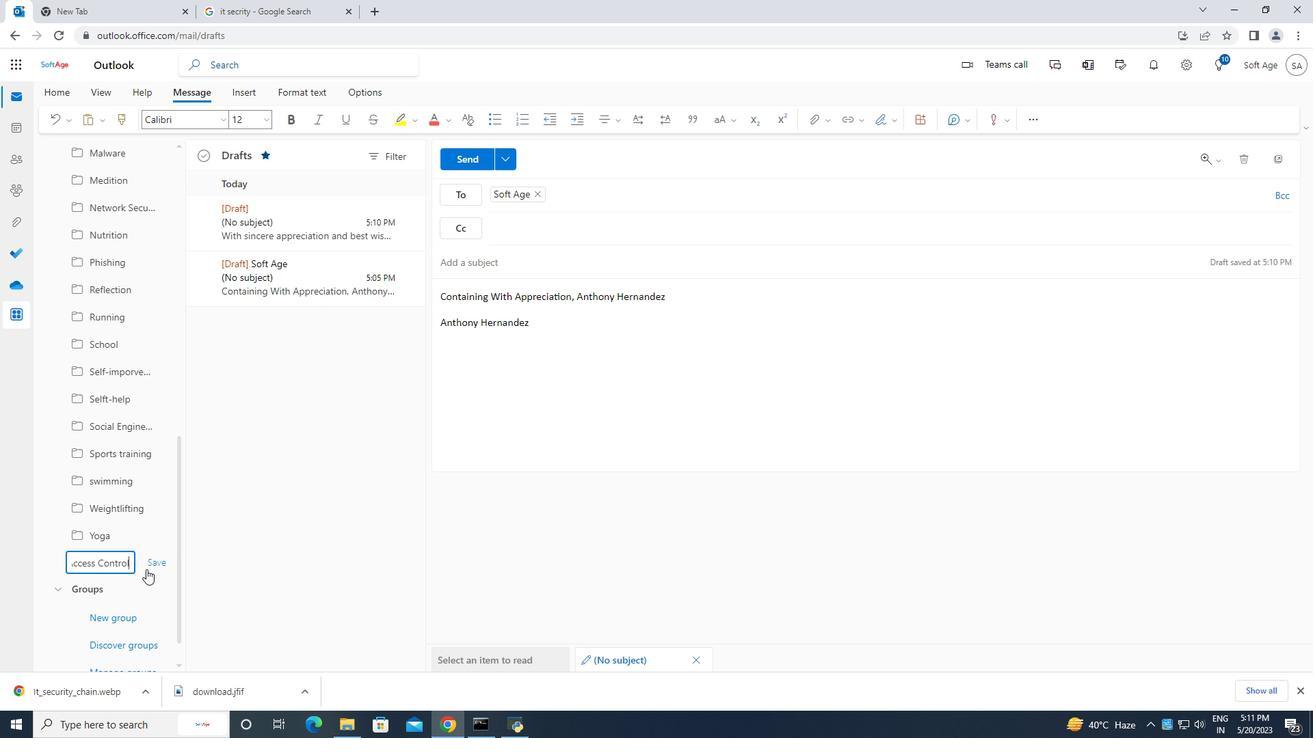 
Action: Mouse pressed left at (154, 567)
Screenshot: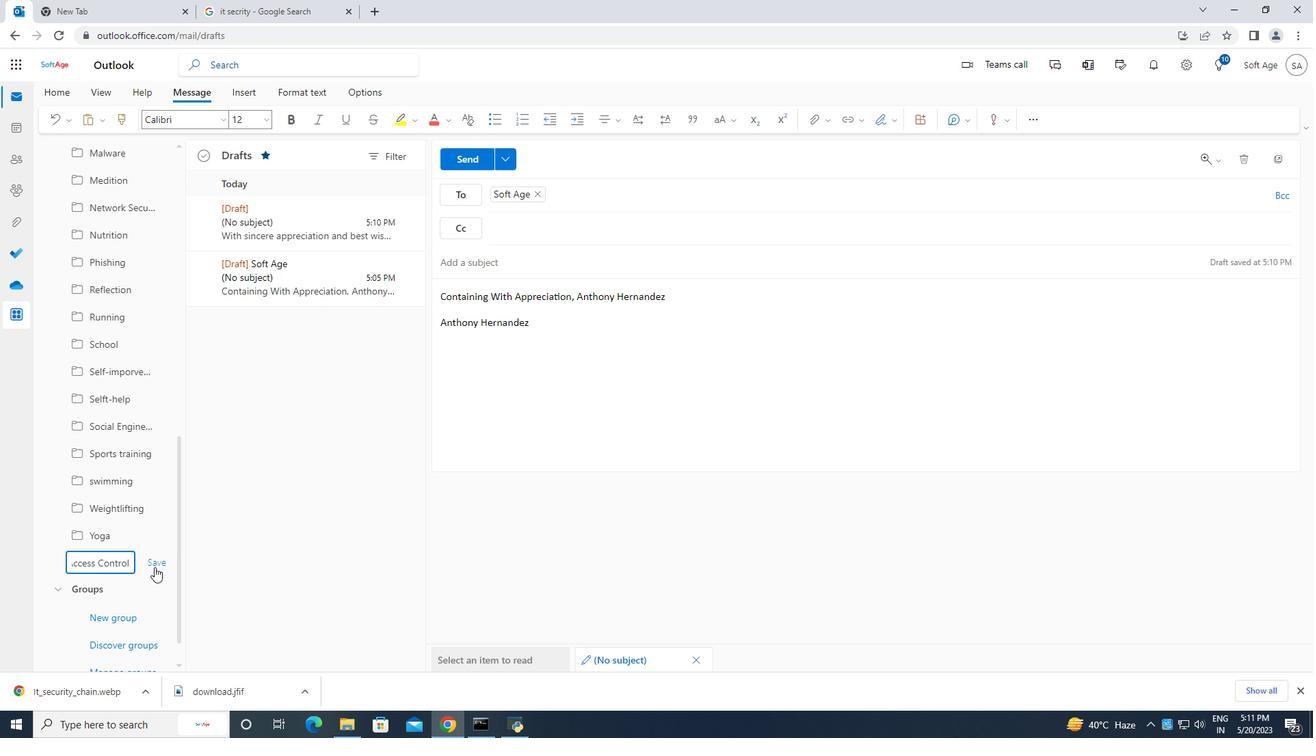 
Action: Mouse moved to (466, 165)
Screenshot: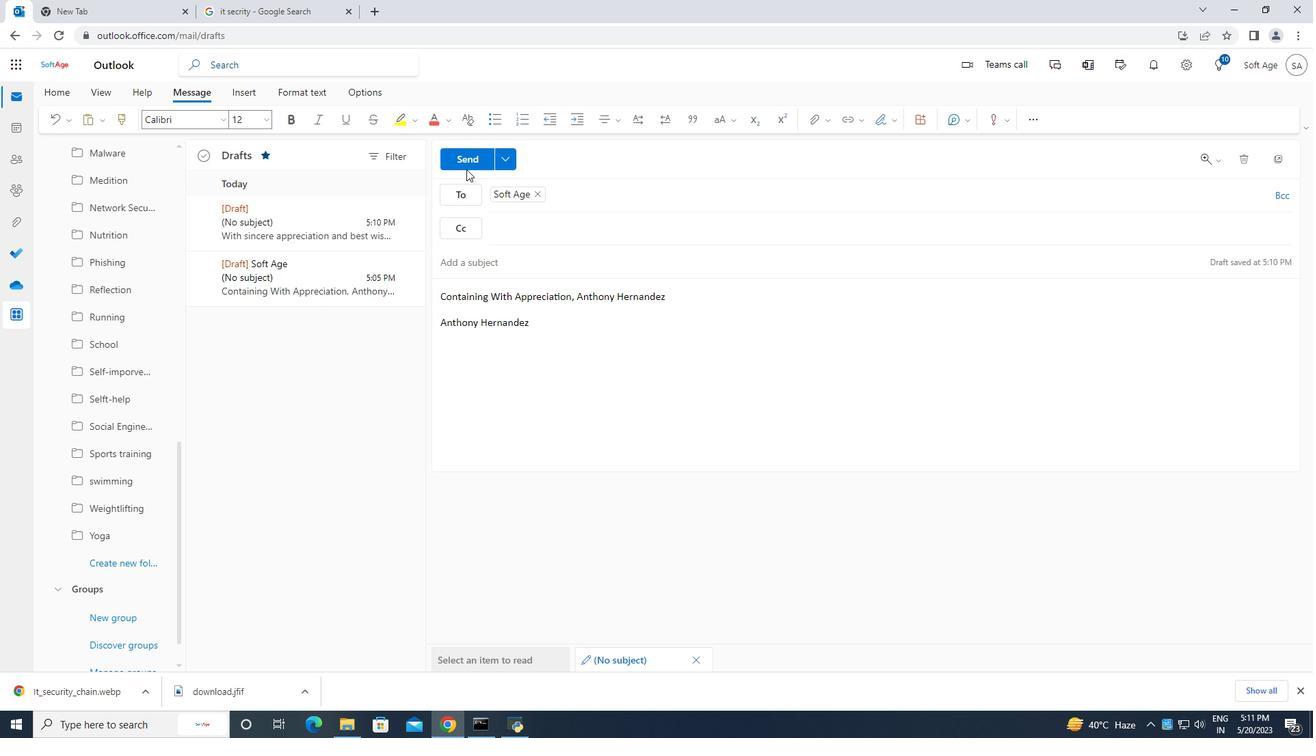 
Action: Mouse pressed left at (466, 165)
Screenshot: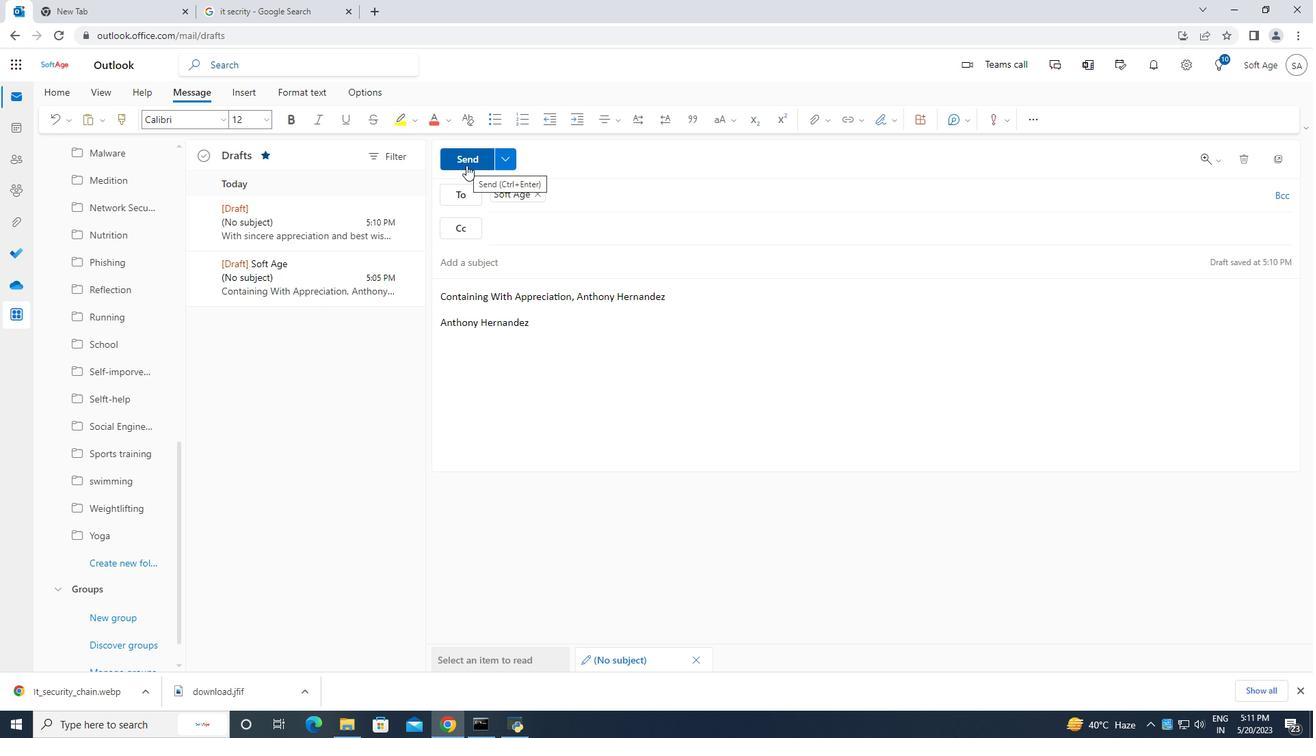 
Action: Mouse moved to (645, 396)
Screenshot: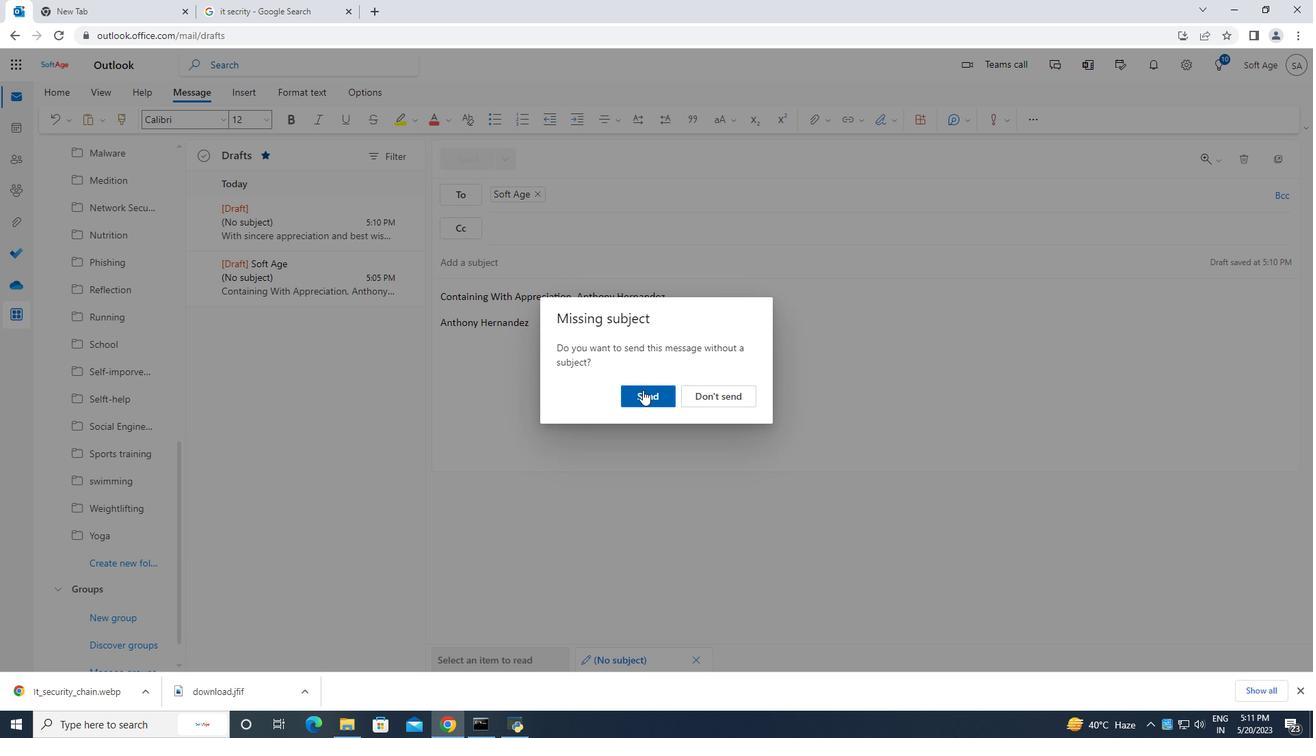 
Action: Mouse pressed left at (645, 396)
Screenshot: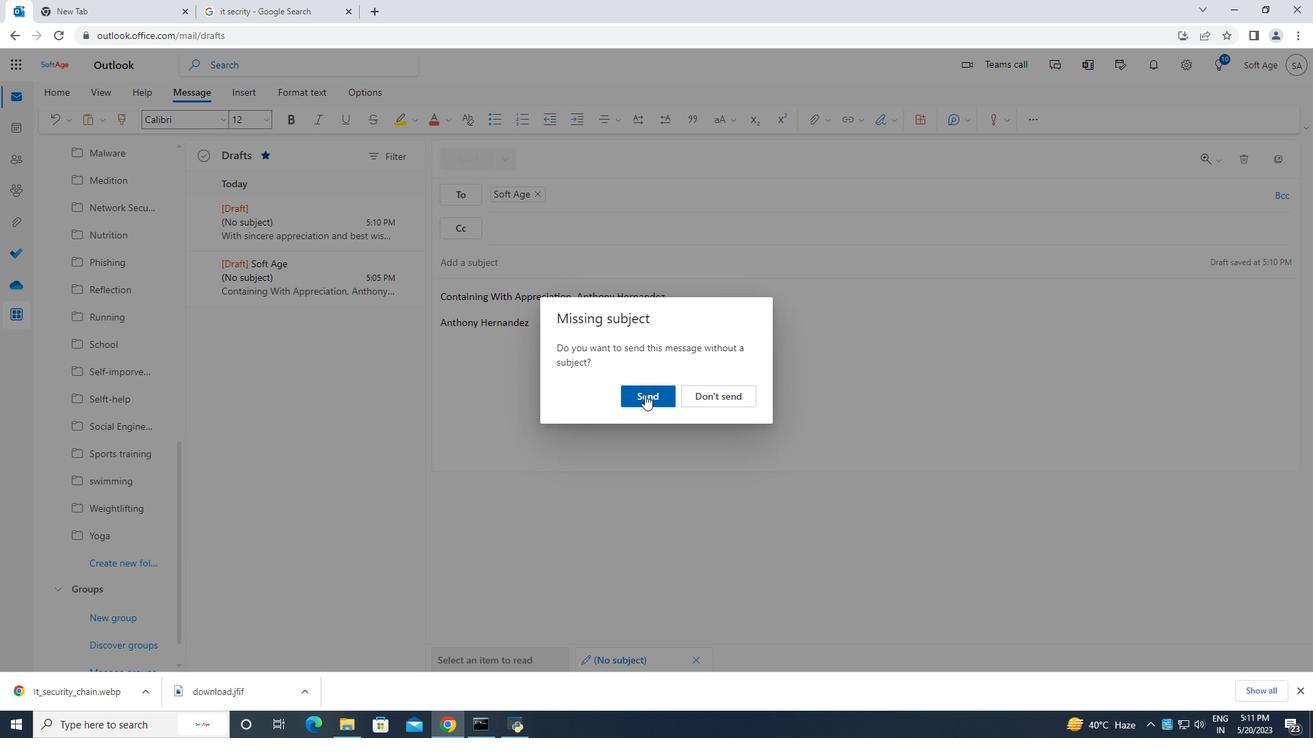 
Action: Mouse moved to (572, 400)
Screenshot: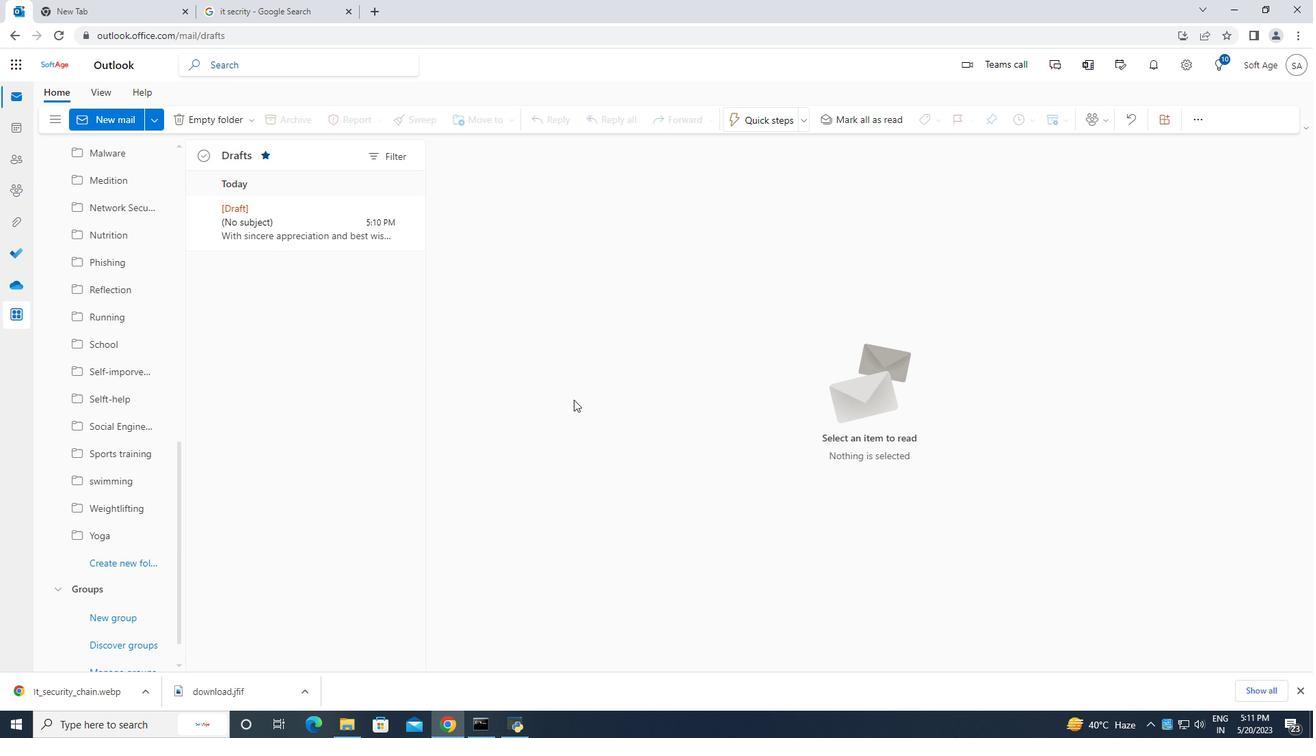 
